 Task: Find connections with filter location Kheri with filter topic #culturewith filter profile language French with filter current company Infosys with filter school Dayananda Sagar College Of Engineering, Bangalore with filter industry Transportation Programs with filter service category Filing with filter keywords title Cashier
Action: Mouse moved to (358, 245)
Screenshot: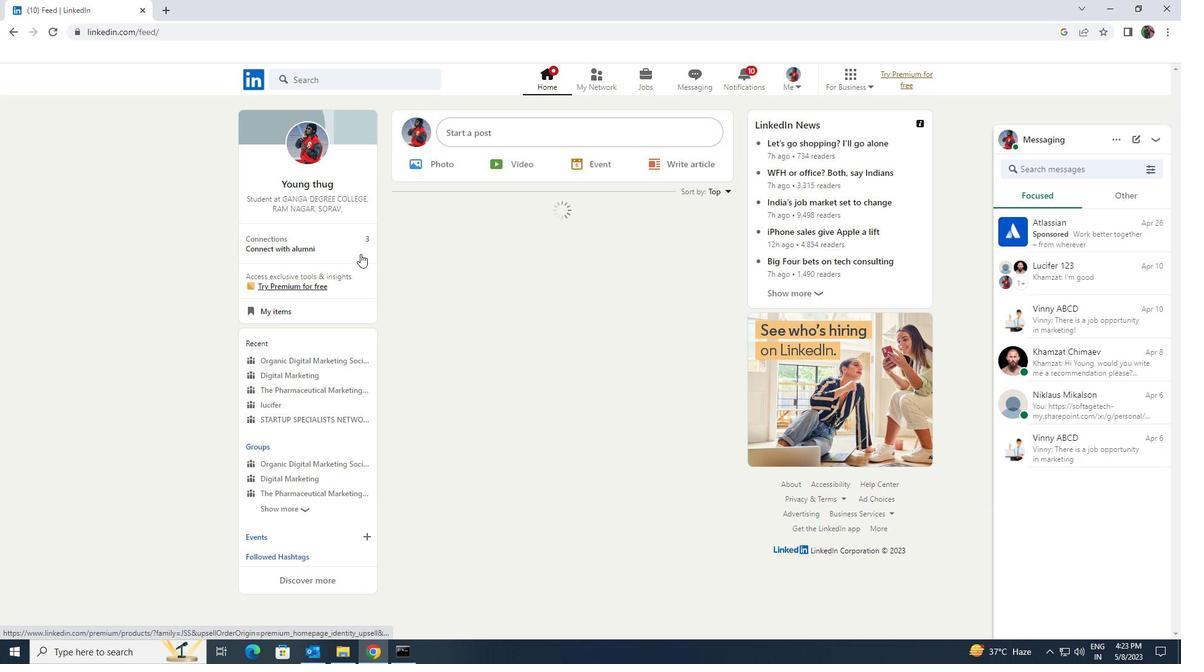 
Action: Mouse pressed left at (358, 245)
Screenshot: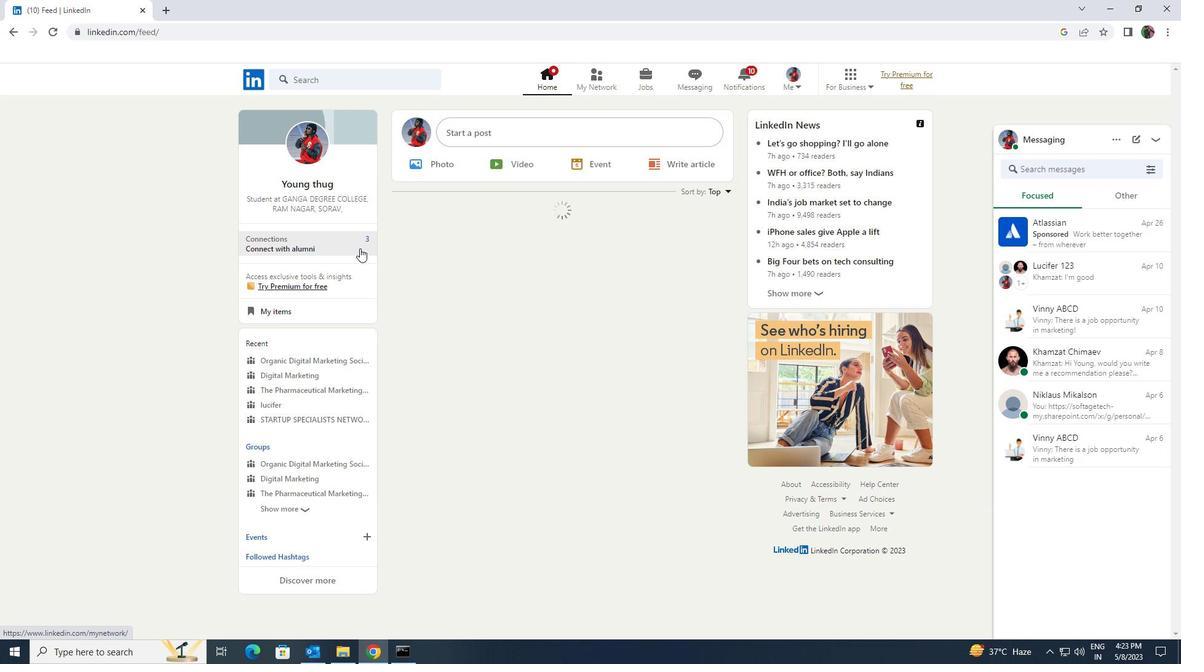 
Action: Mouse moved to (365, 155)
Screenshot: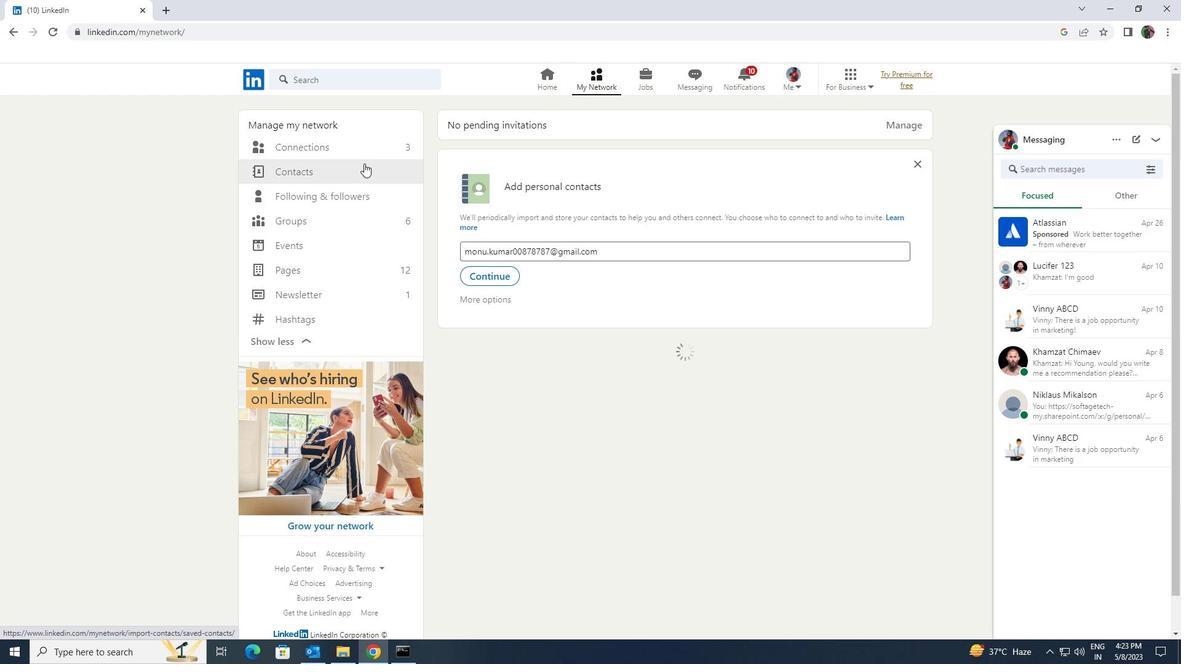 
Action: Mouse pressed left at (365, 155)
Screenshot: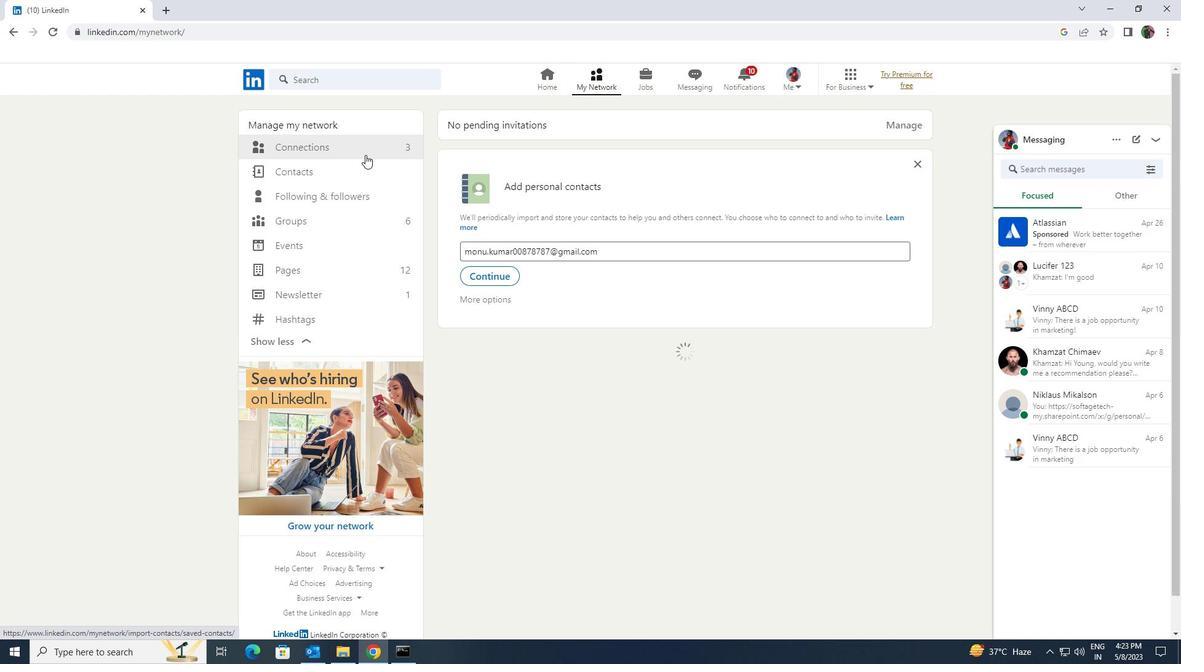 
Action: Mouse moved to (368, 147)
Screenshot: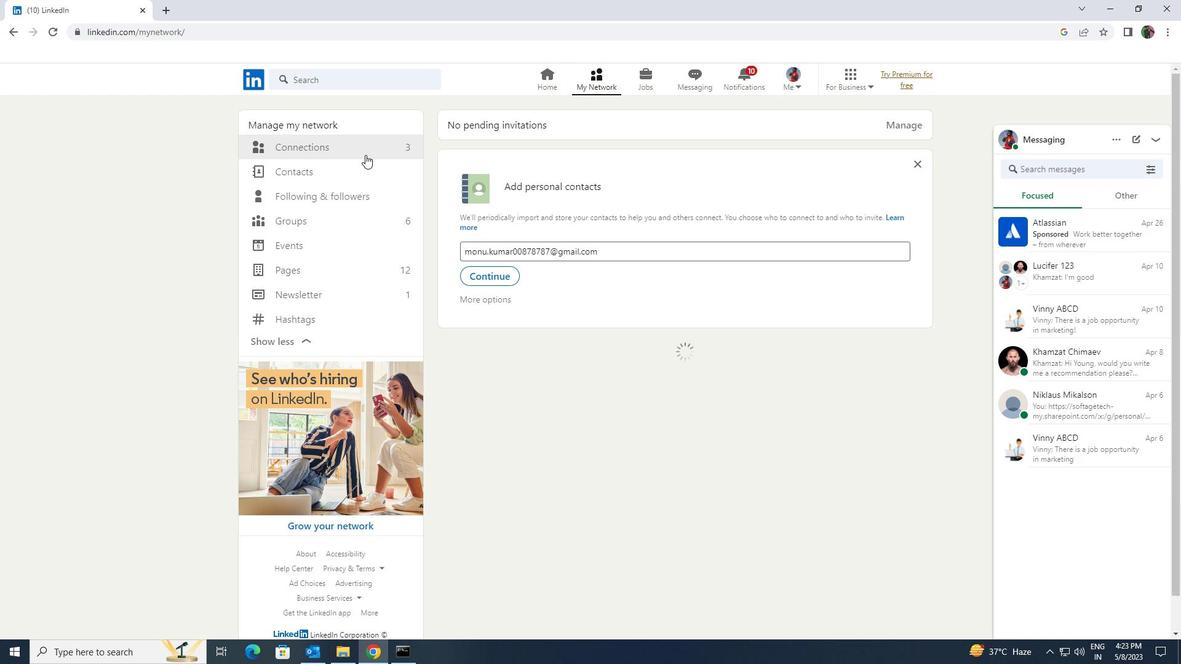 
Action: Mouse pressed left at (368, 147)
Screenshot: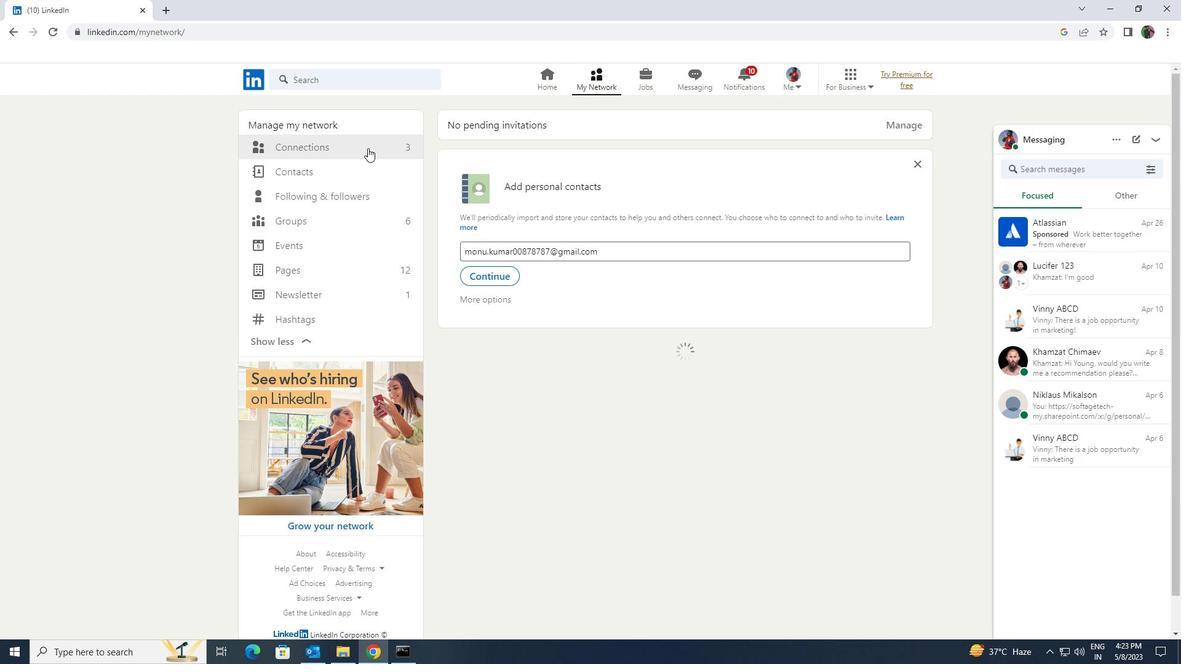 
Action: Mouse moved to (704, 150)
Screenshot: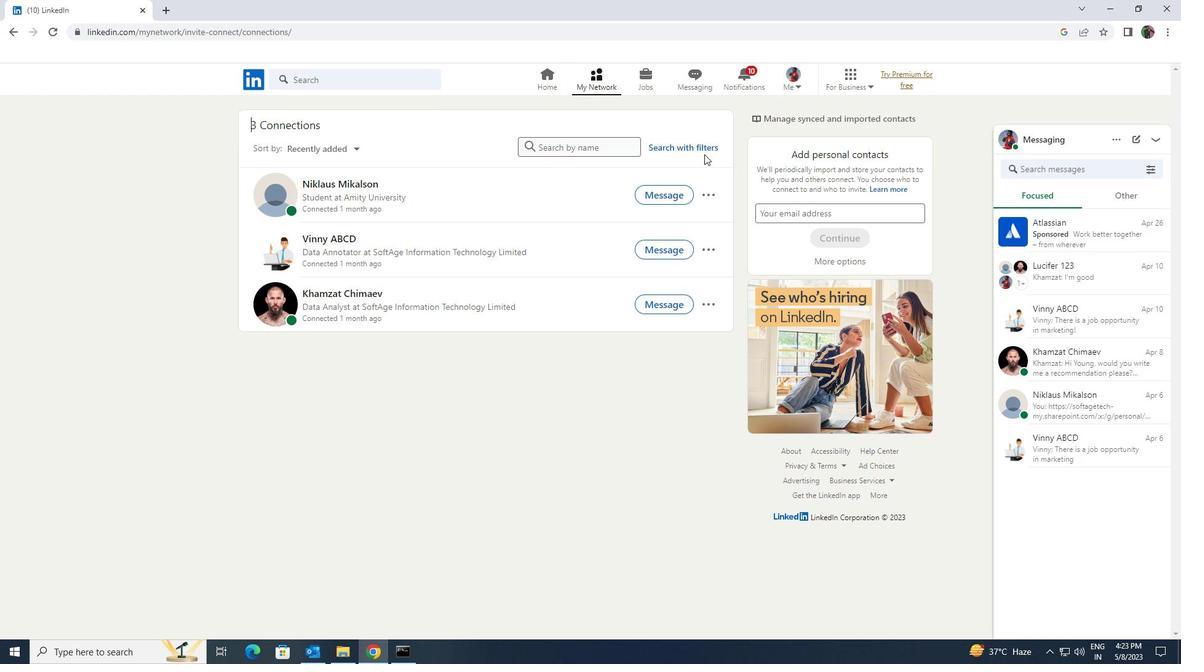 
Action: Mouse pressed left at (704, 150)
Screenshot: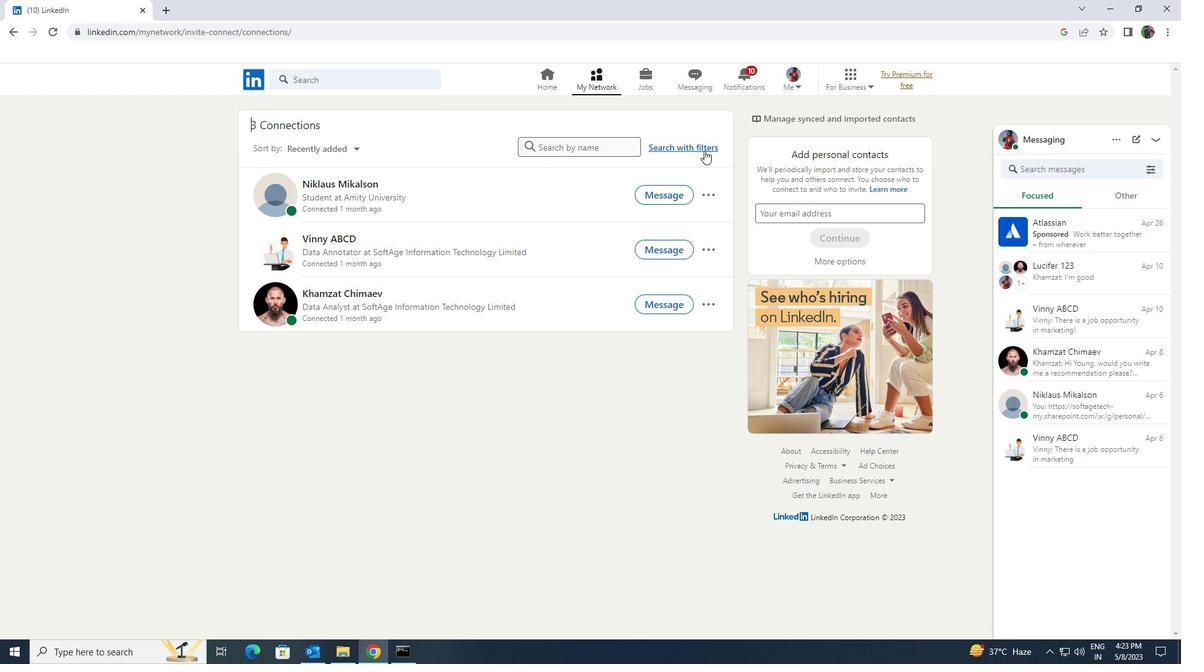 
Action: Mouse moved to (637, 115)
Screenshot: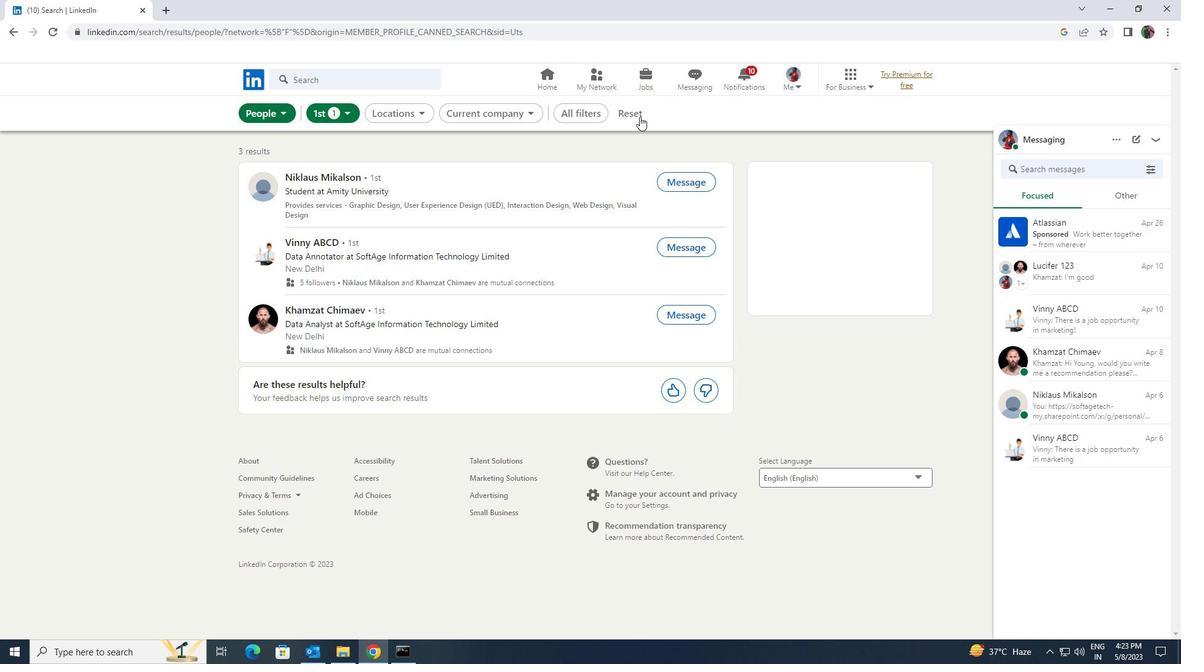
Action: Mouse pressed left at (637, 115)
Screenshot: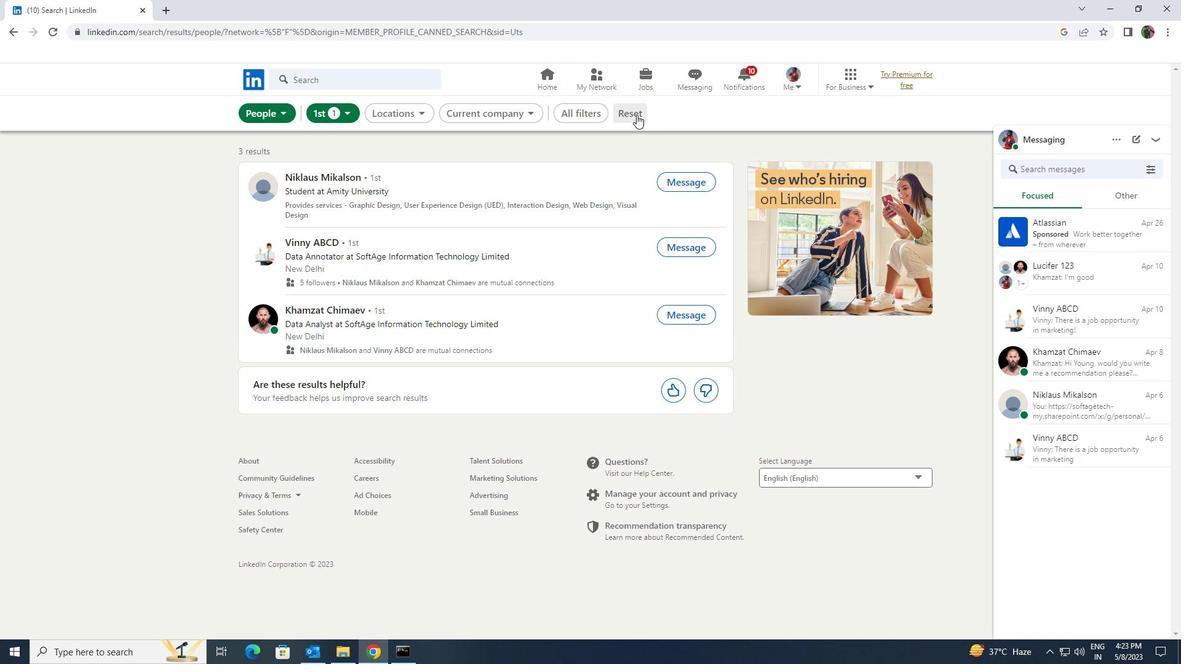 
Action: Mouse moved to (611, 115)
Screenshot: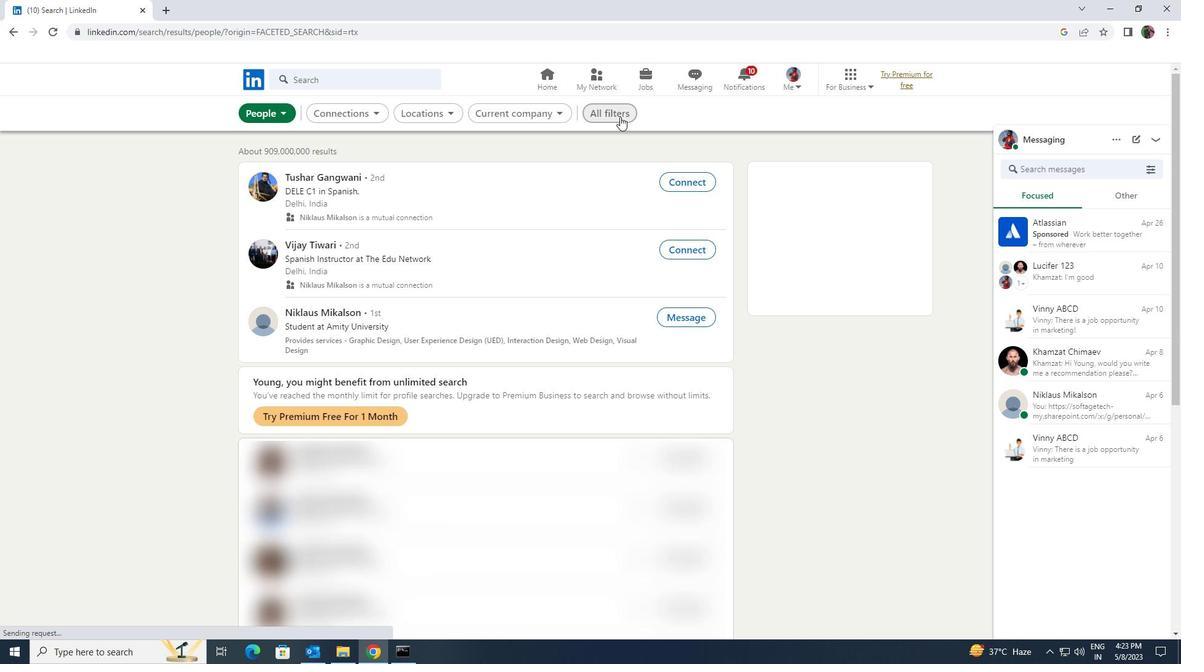 
Action: Mouse pressed left at (611, 115)
Screenshot: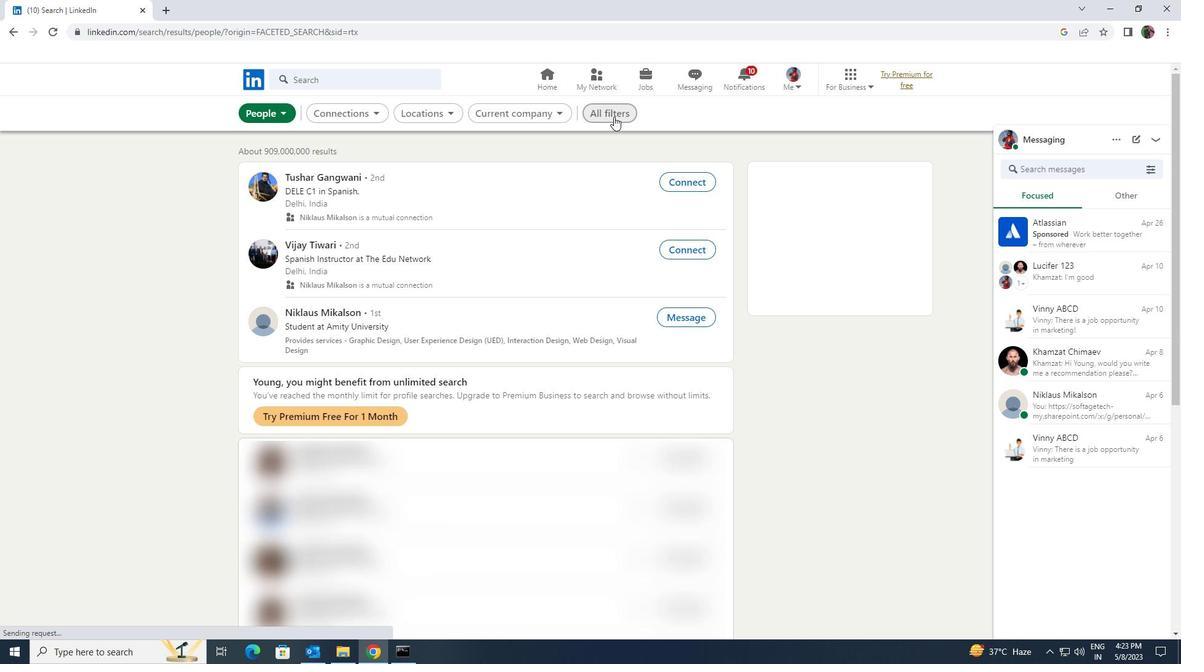 
Action: Mouse moved to (1027, 484)
Screenshot: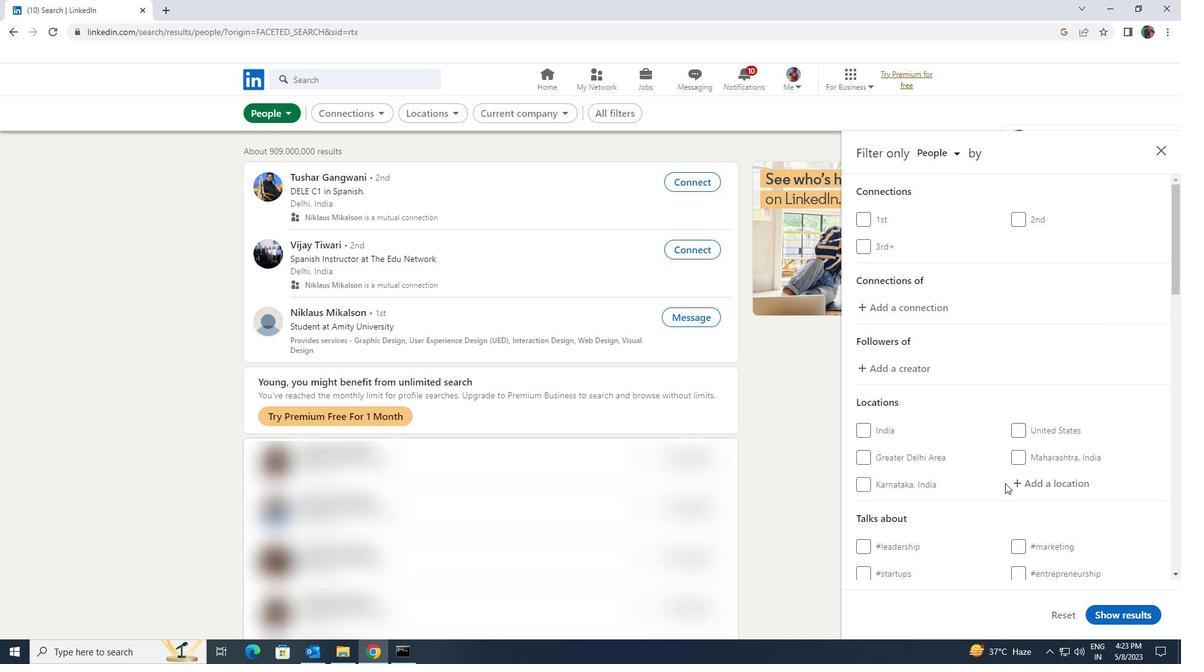
Action: Mouse pressed left at (1027, 484)
Screenshot: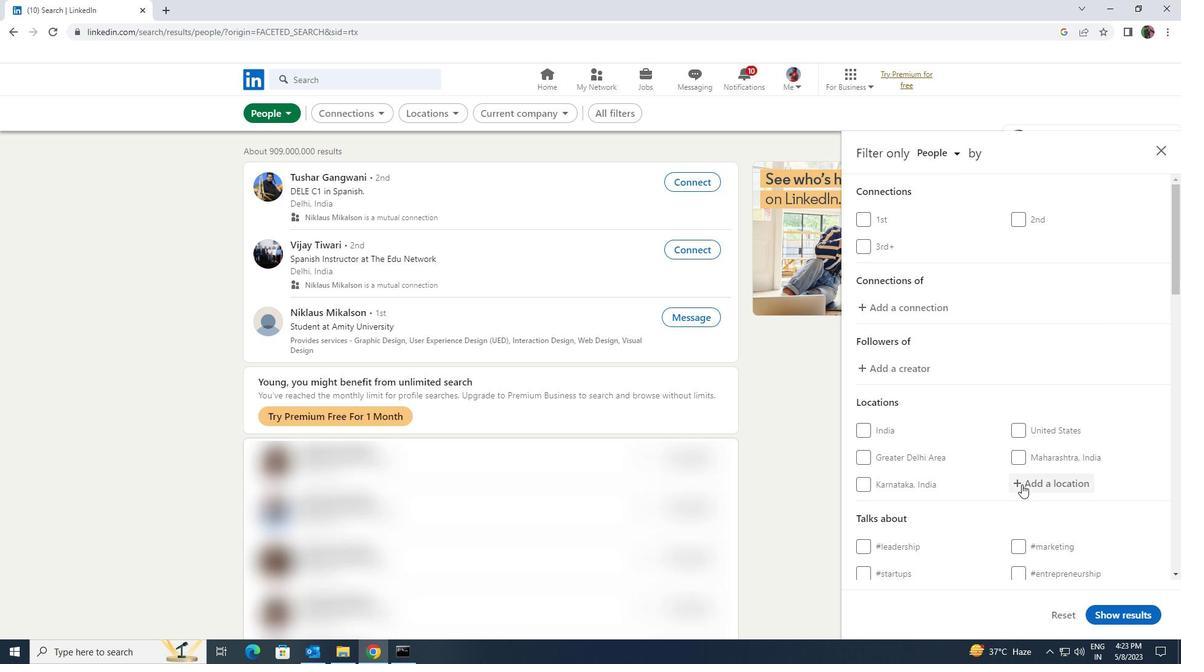 
Action: Key pressed <Key.shift>KHERI
Screenshot: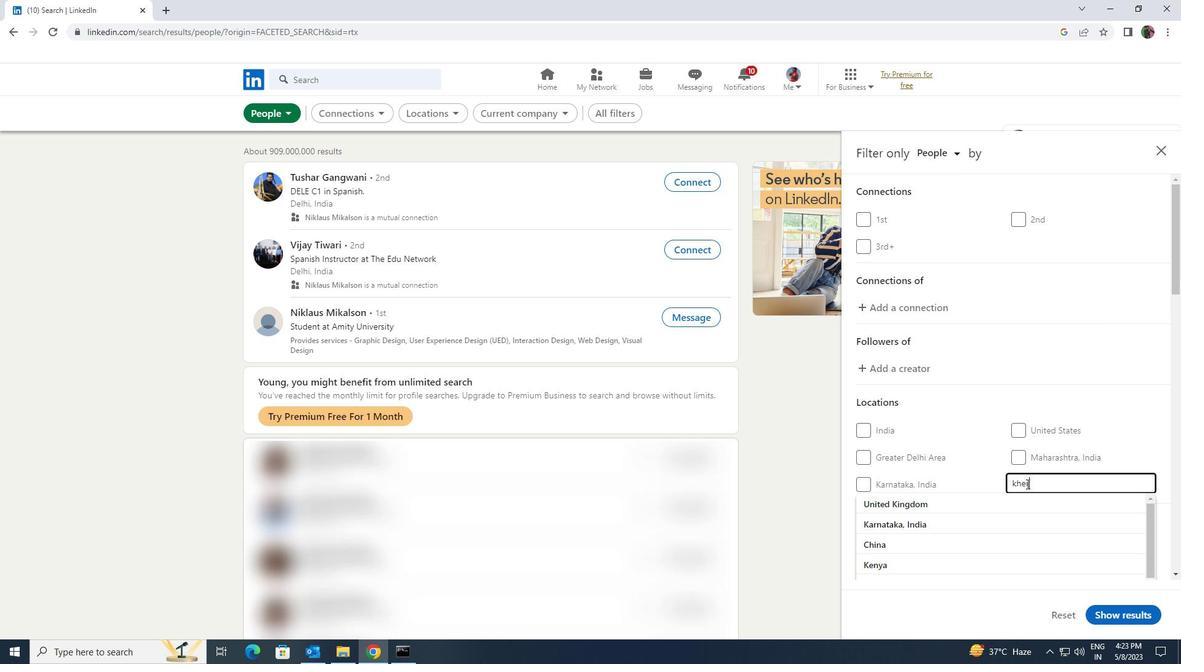
Action: Mouse moved to (1026, 496)
Screenshot: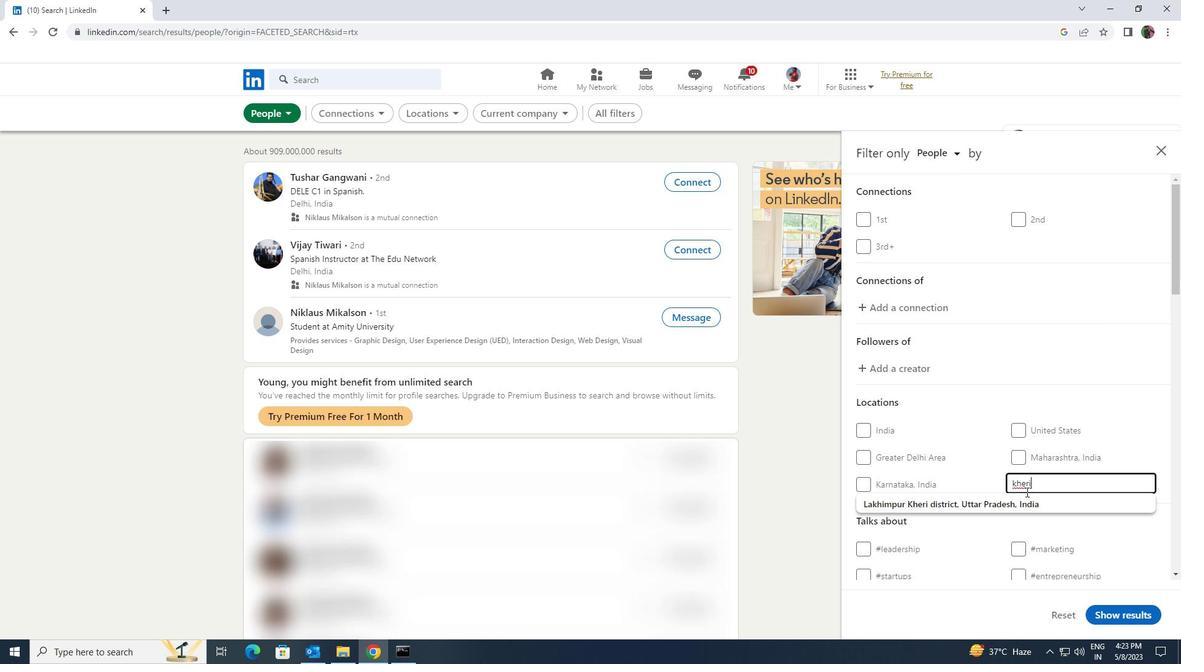 
Action: Mouse pressed left at (1026, 496)
Screenshot: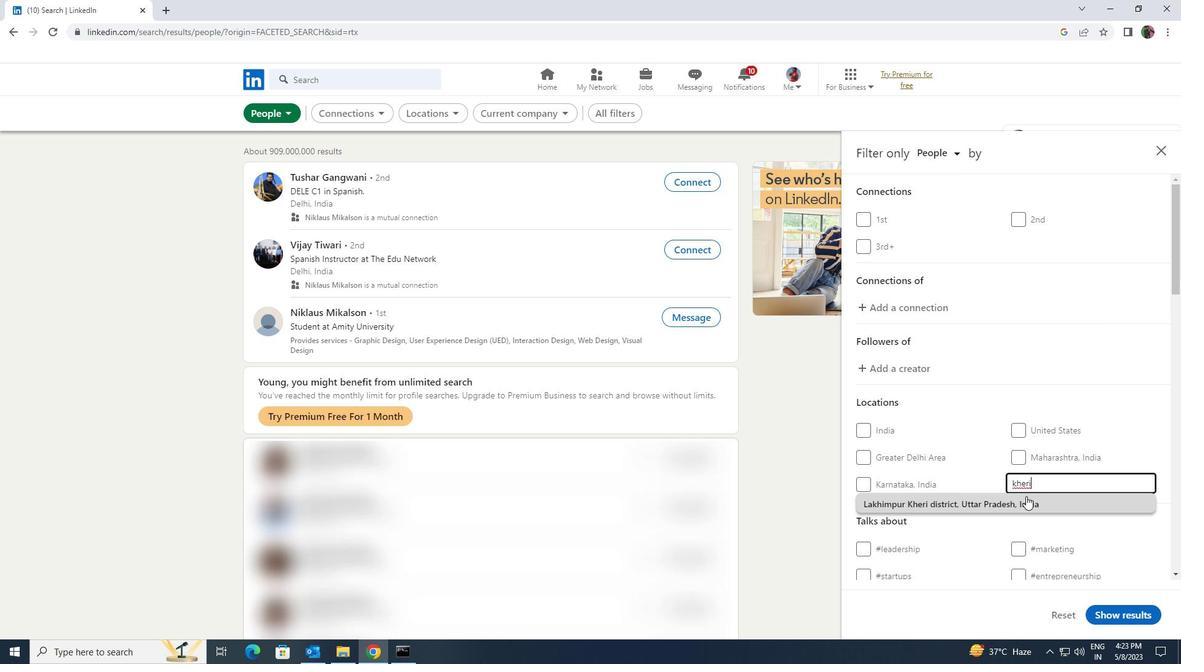 
Action: Mouse scrolled (1026, 496) with delta (0, 0)
Screenshot: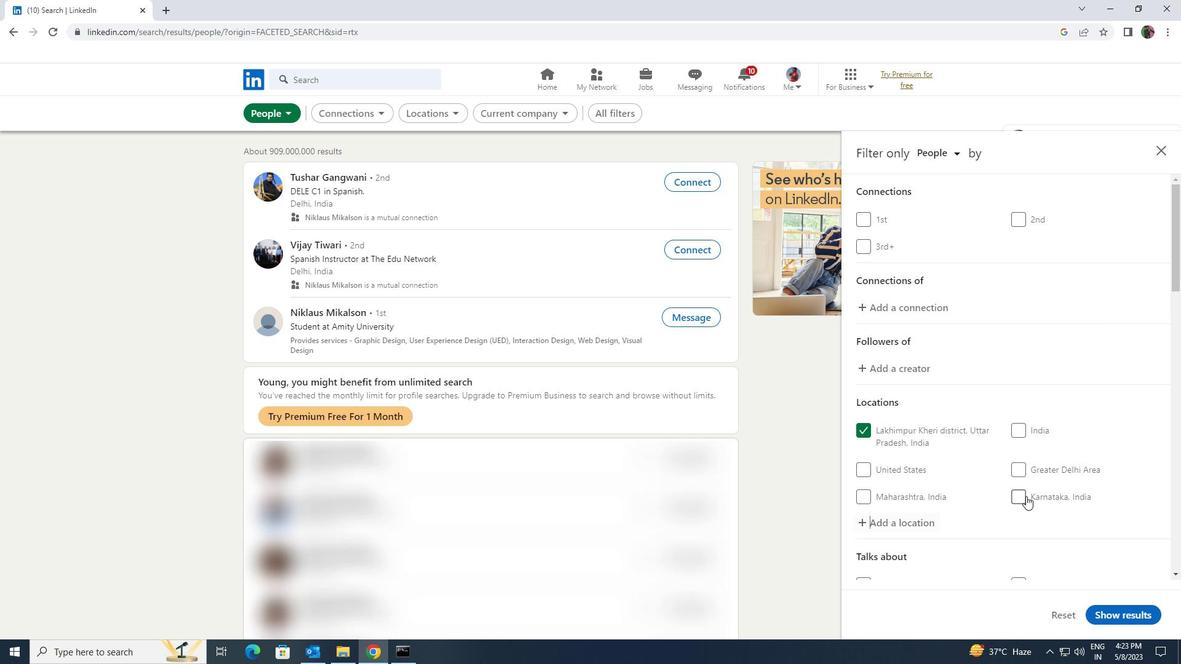 
Action: Mouse scrolled (1026, 496) with delta (0, 0)
Screenshot: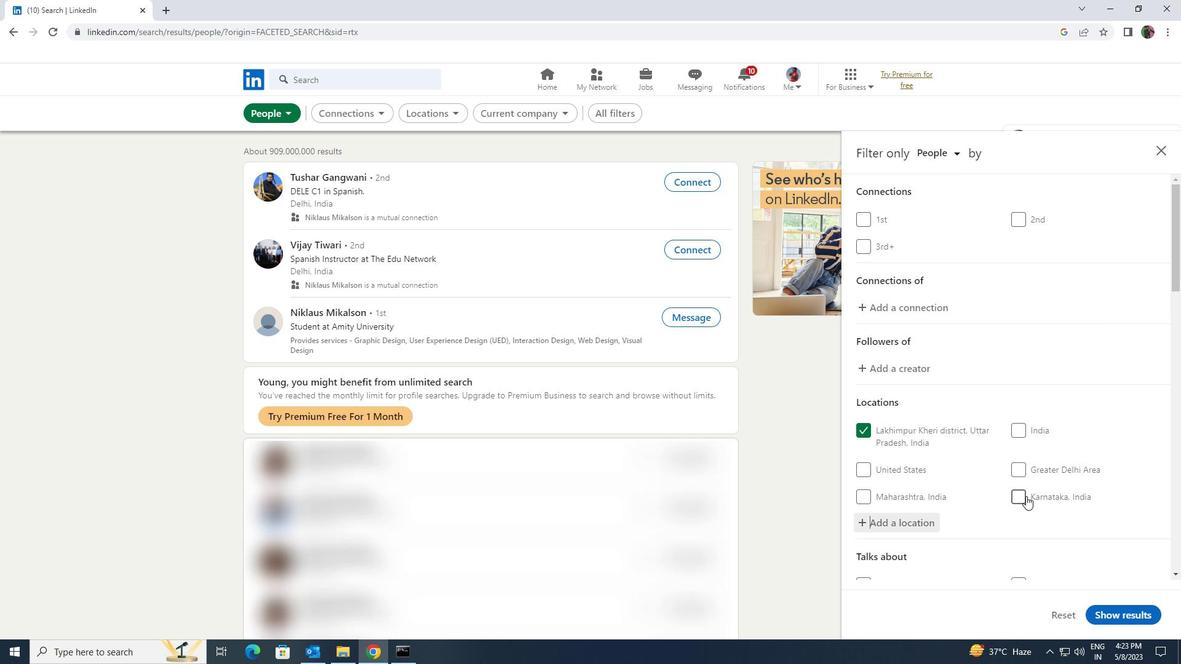 
Action: Mouse scrolled (1026, 496) with delta (0, 0)
Screenshot: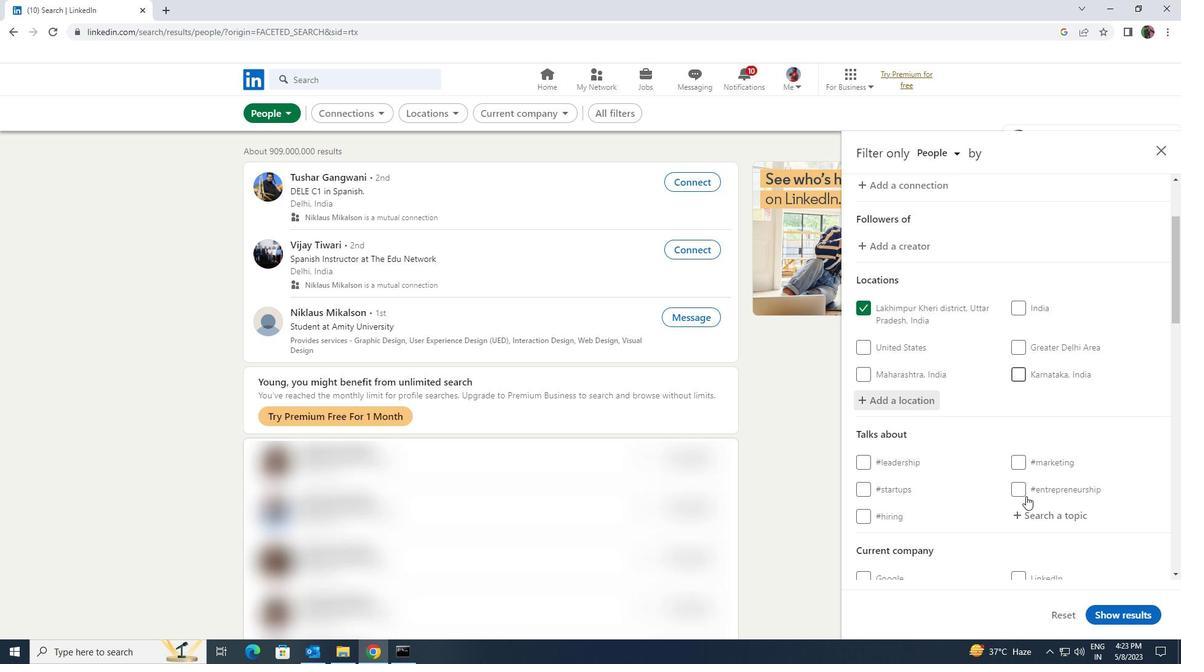 
Action: Mouse moved to (1037, 457)
Screenshot: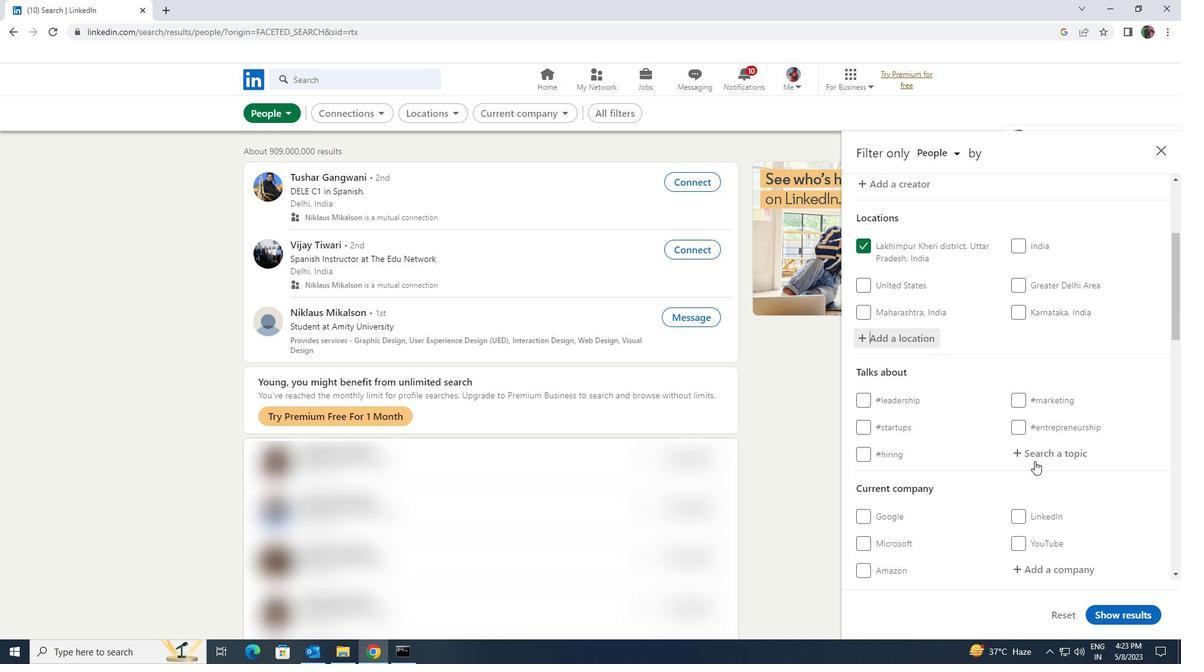 
Action: Mouse pressed left at (1037, 457)
Screenshot: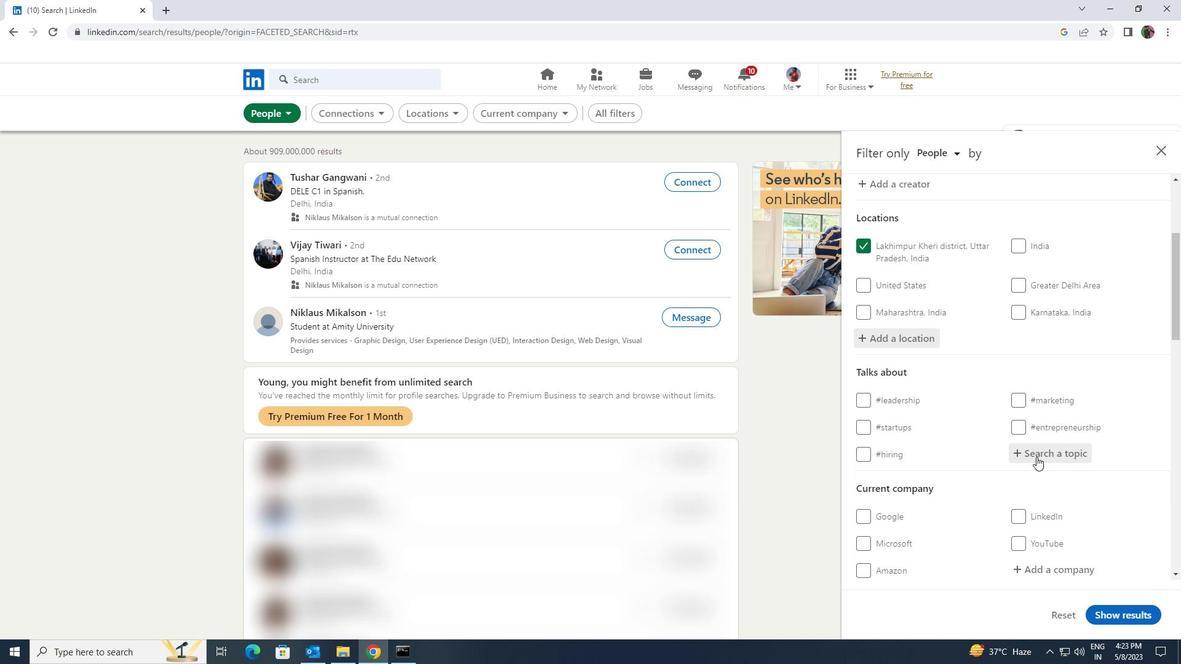 
Action: Key pressed <Key.shift>CULTURE
Screenshot: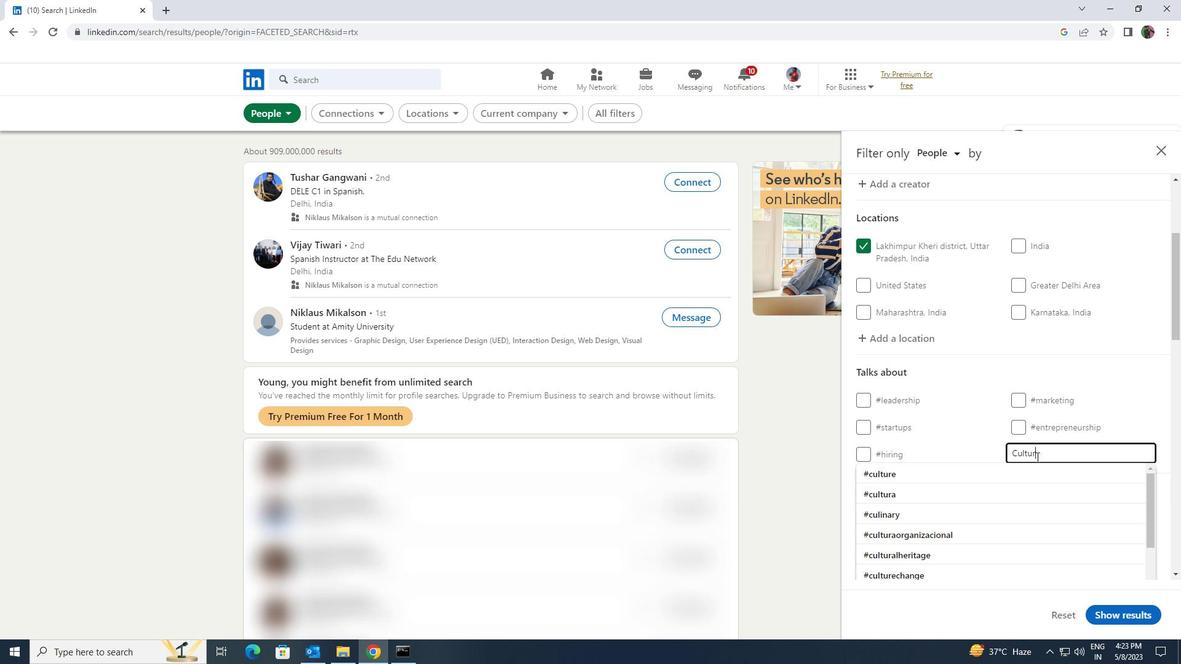 
Action: Mouse moved to (1036, 466)
Screenshot: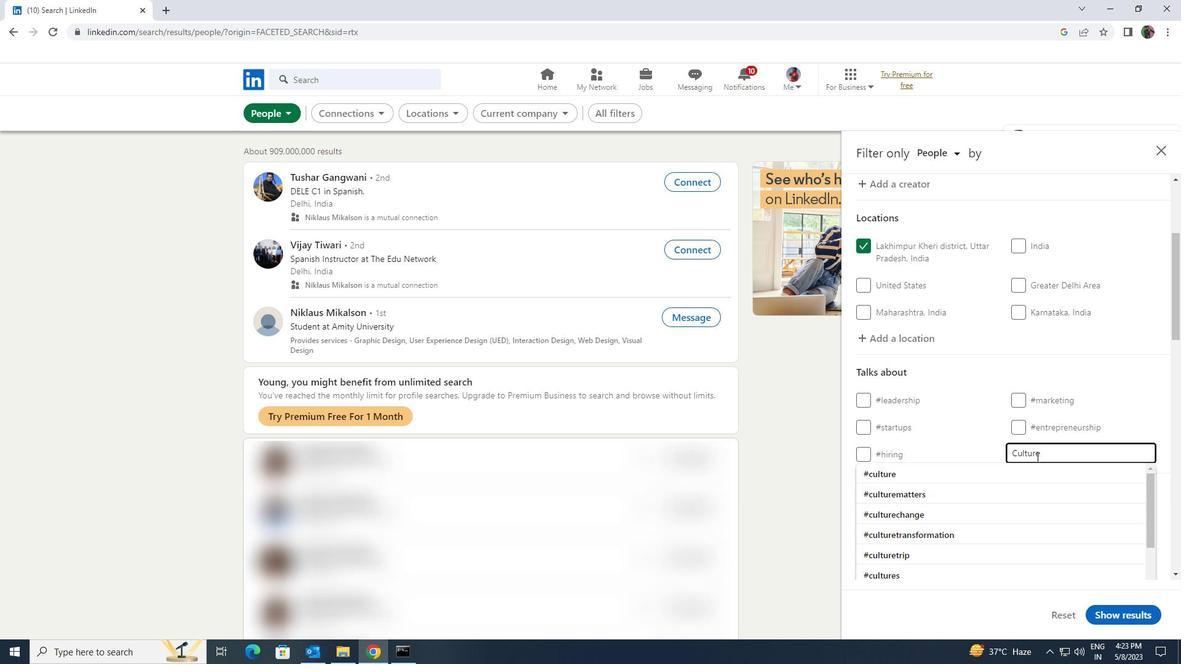 
Action: Mouse pressed left at (1036, 466)
Screenshot: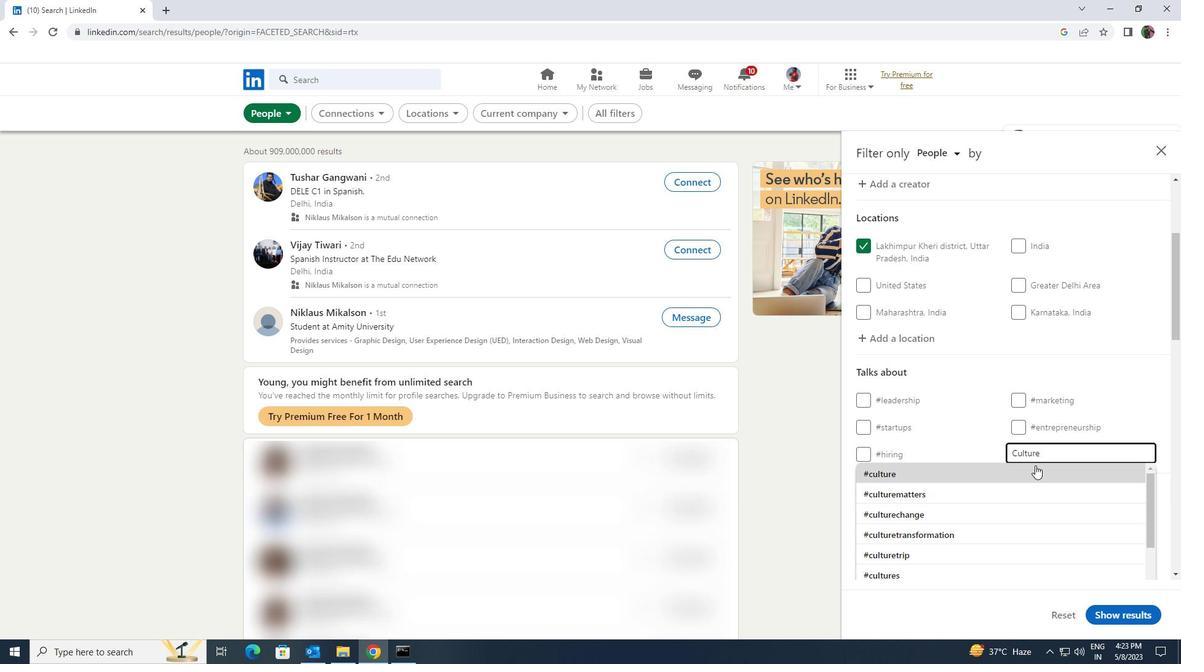 
Action: Mouse scrolled (1036, 465) with delta (0, 0)
Screenshot: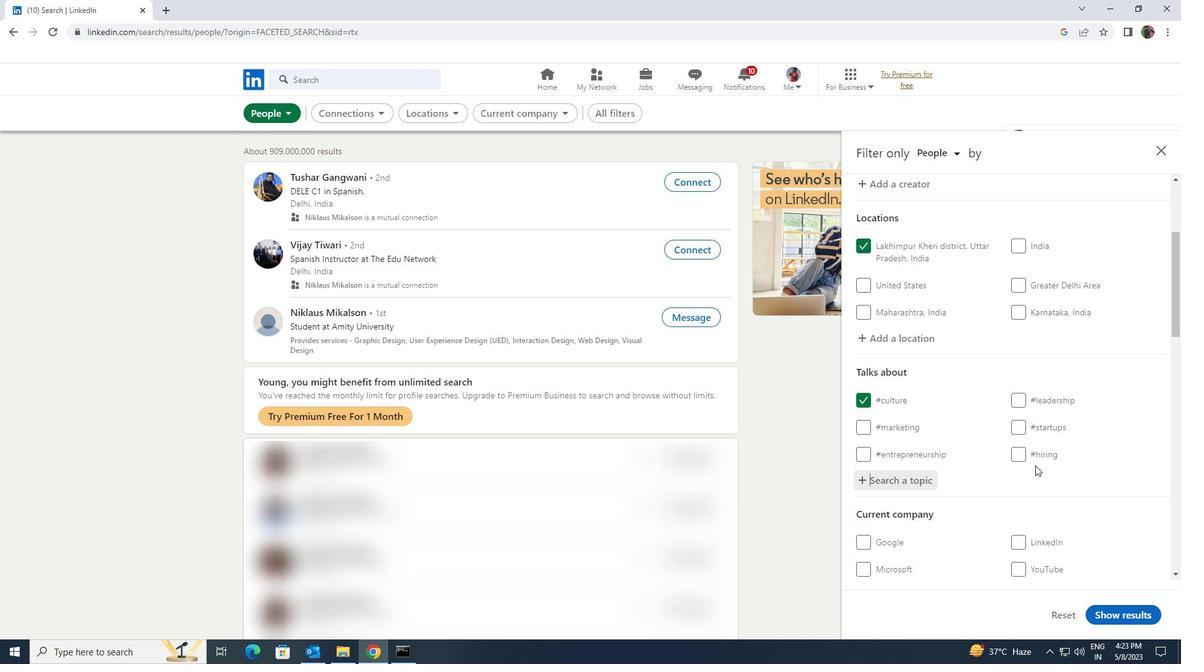 
Action: Mouse scrolled (1036, 465) with delta (0, 0)
Screenshot: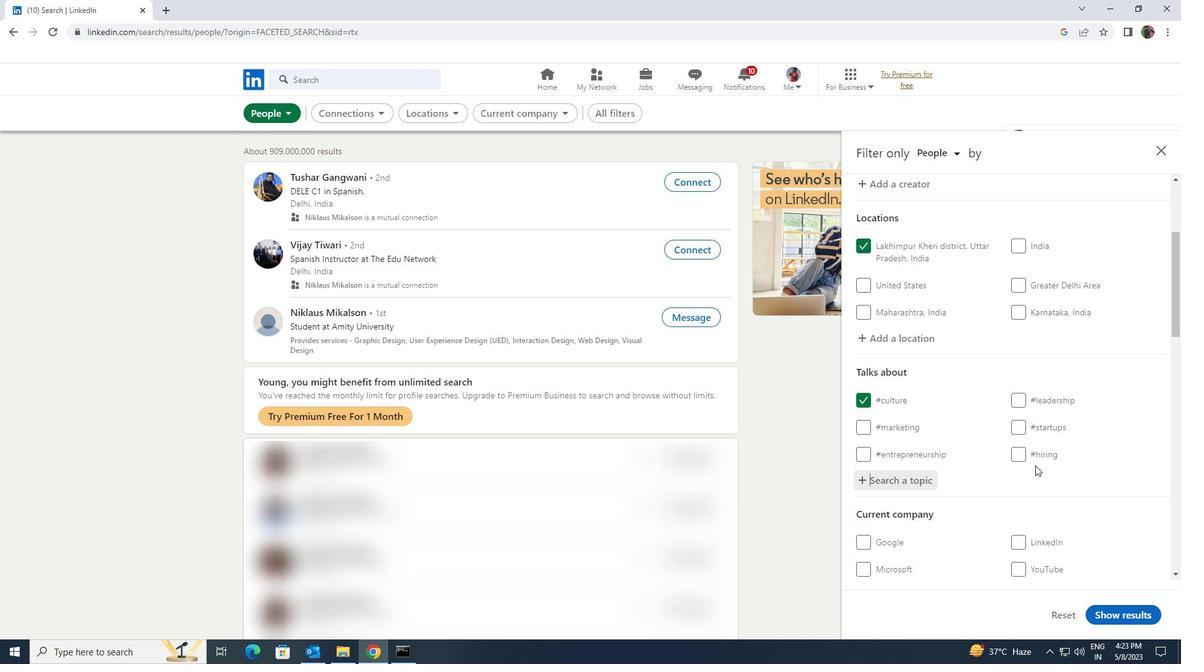 
Action: Mouse scrolled (1036, 465) with delta (0, 0)
Screenshot: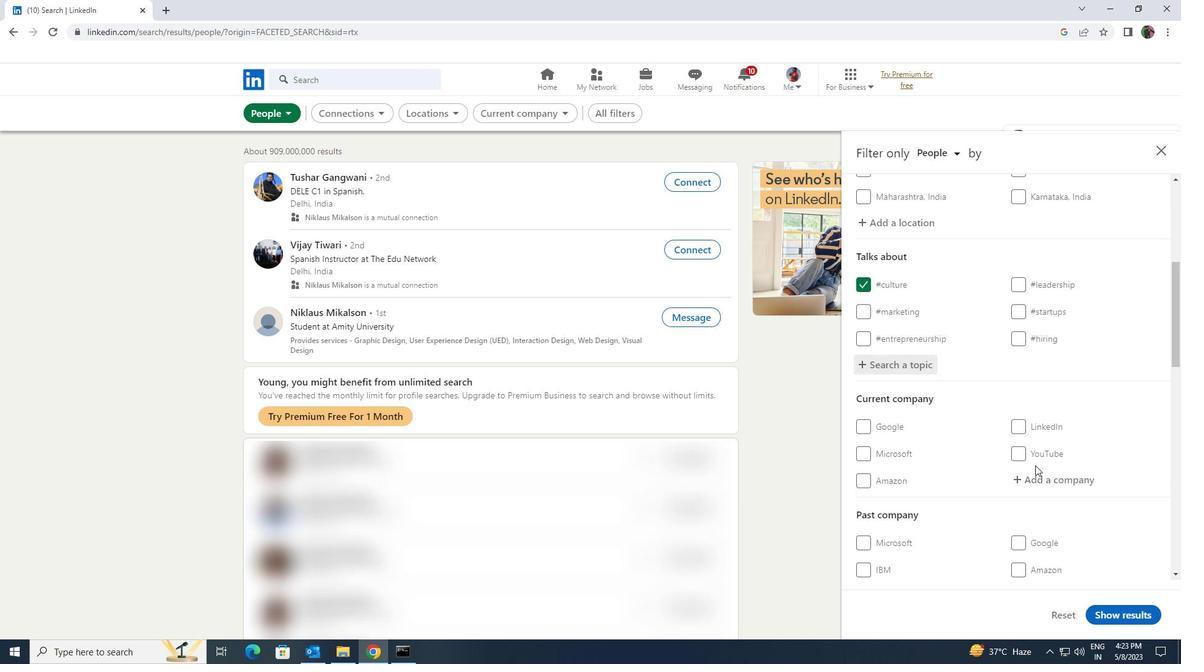 
Action: Mouse moved to (1036, 466)
Screenshot: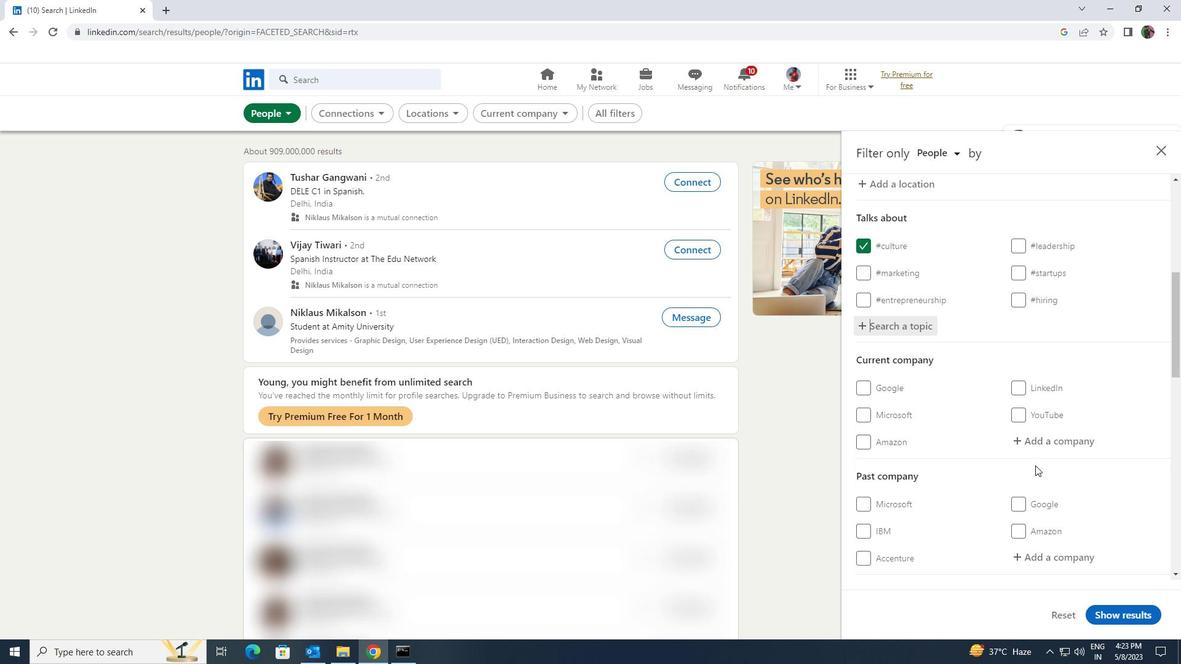 
Action: Mouse scrolled (1036, 466) with delta (0, 0)
Screenshot: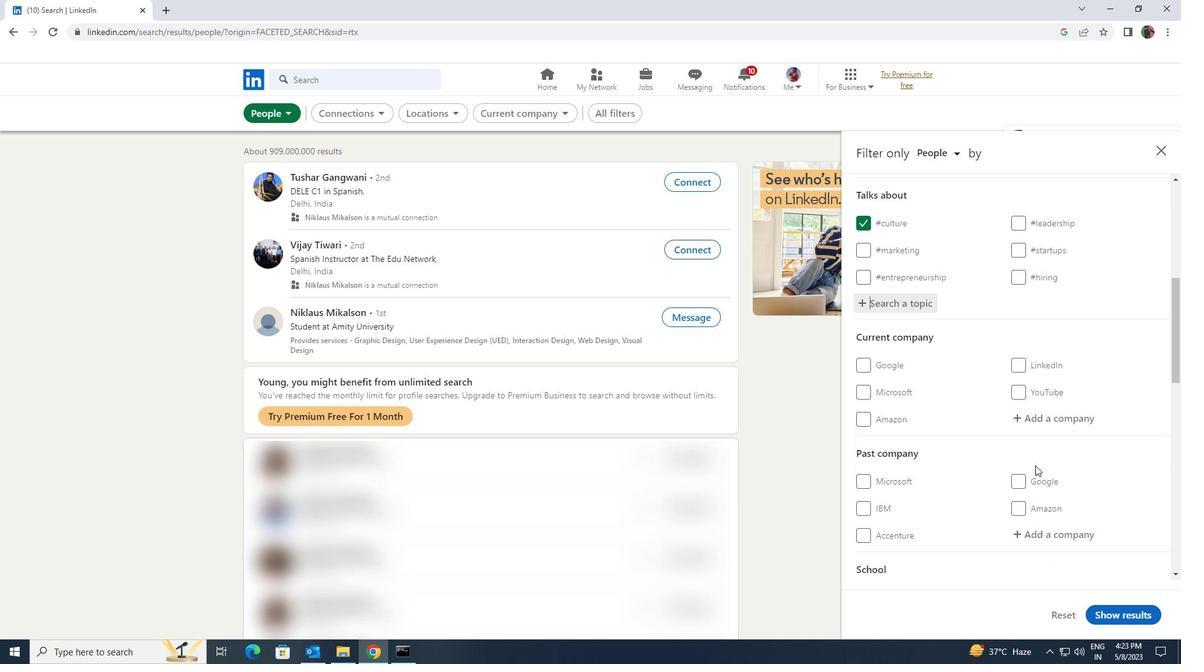 
Action: Mouse scrolled (1036, 466) with delta (0, 0)
Screenshot: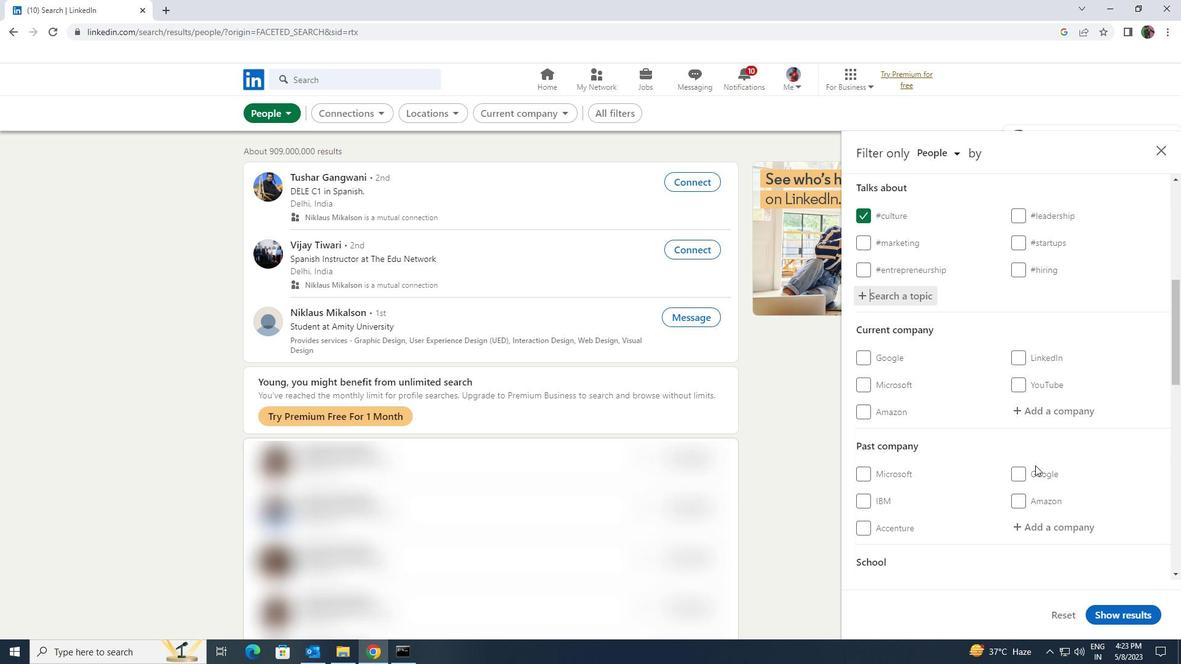 
Action: Mouse scrolled (1036, 466) with delta (0, 0)
Screenshot: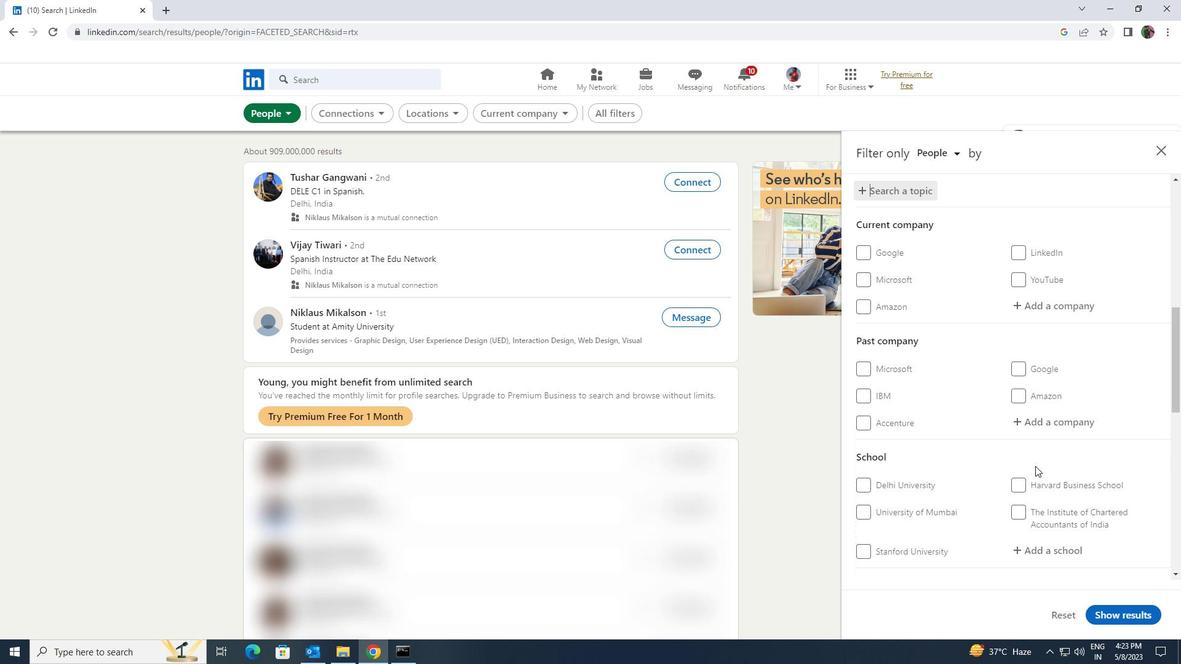 
Action: Mouse scrolled (1036, 466) with delta (0, 0)
Screenshot: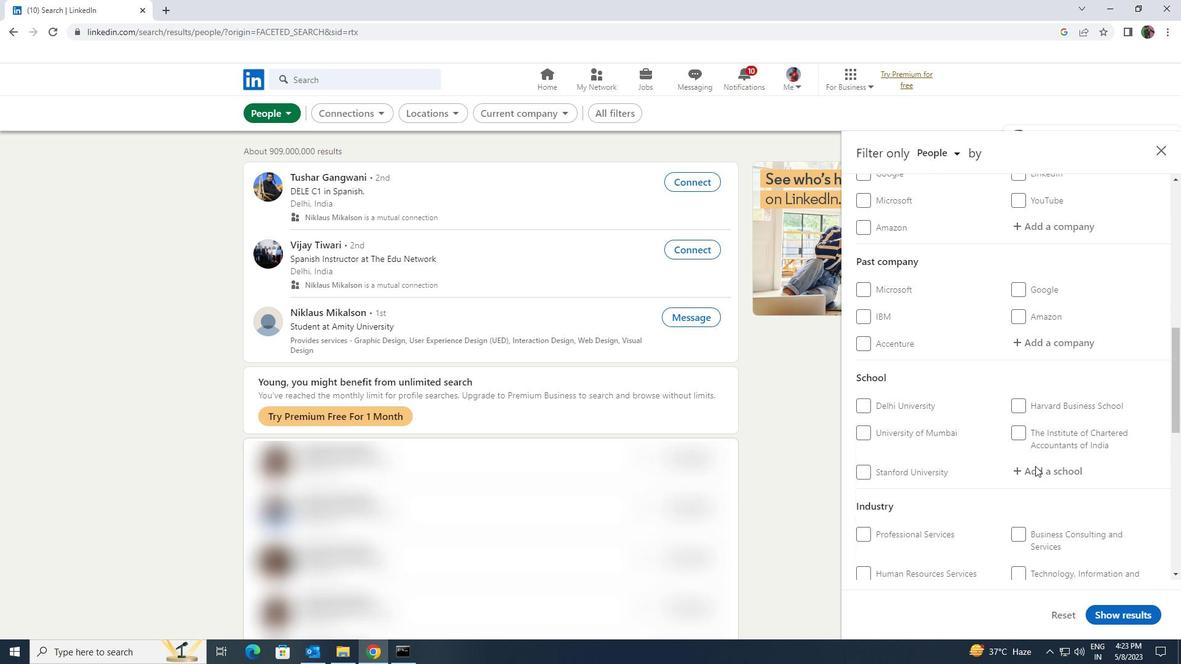 
Action: Mouse scrolled (1036, 466) with delta (0, 0)
Screenshot: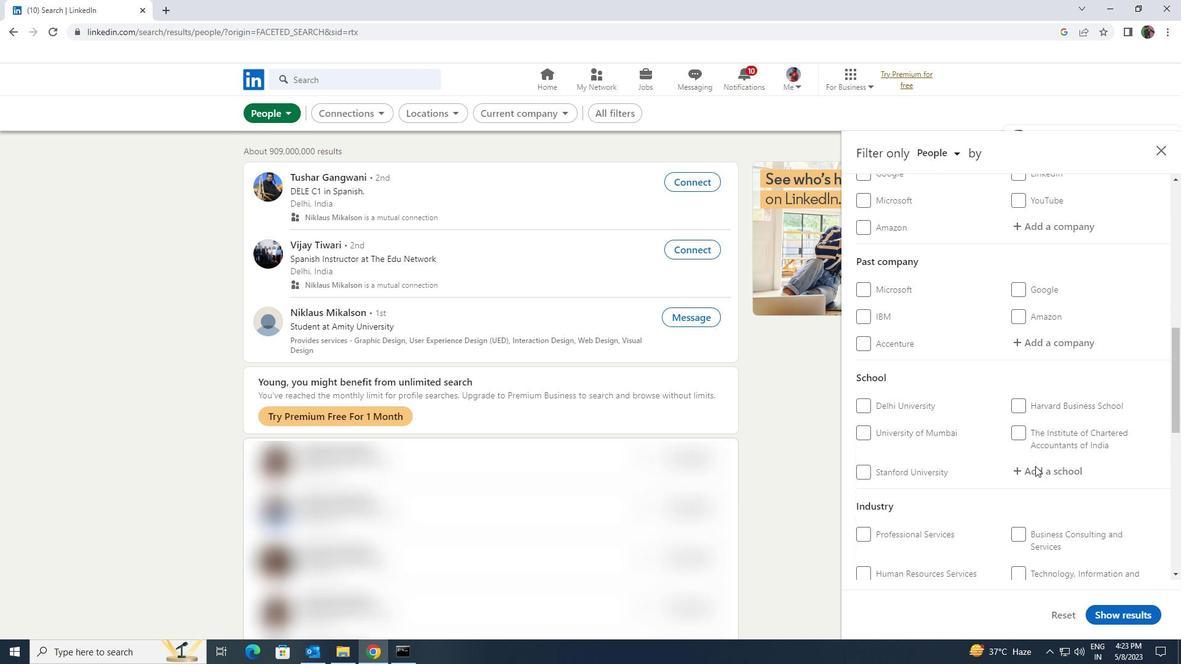
Action: Mouse scrolled (1036, 466) with delta (0, 0)
Screenshot: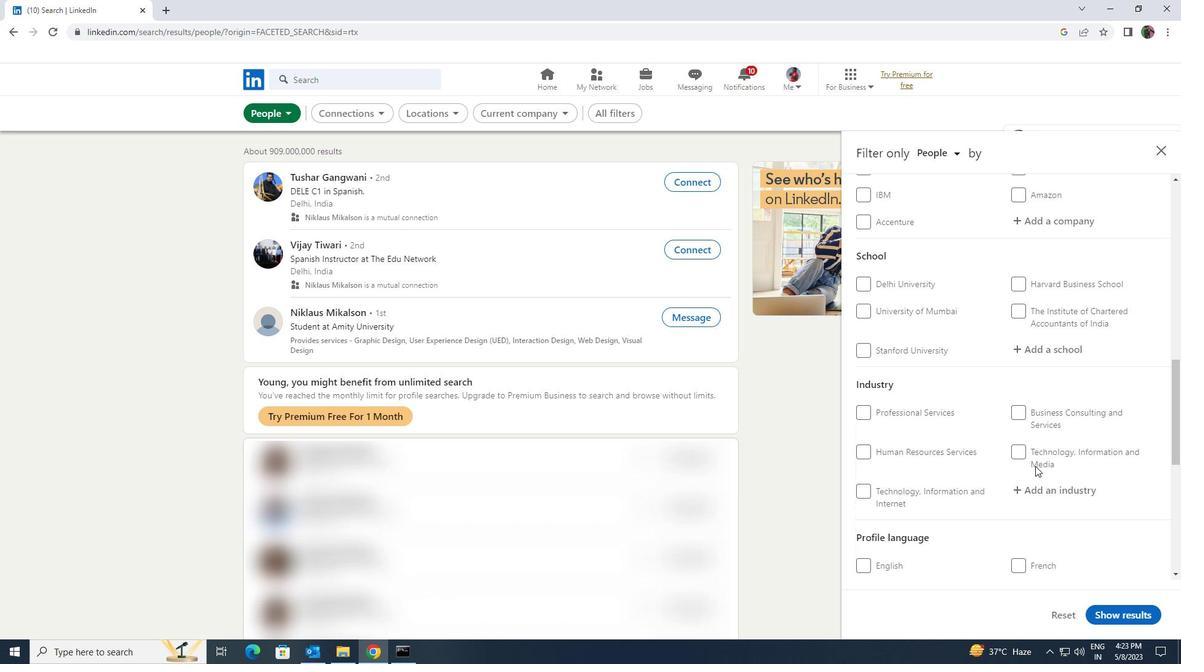 
Action: Mouse moved to (1020, 498)
Screenshot: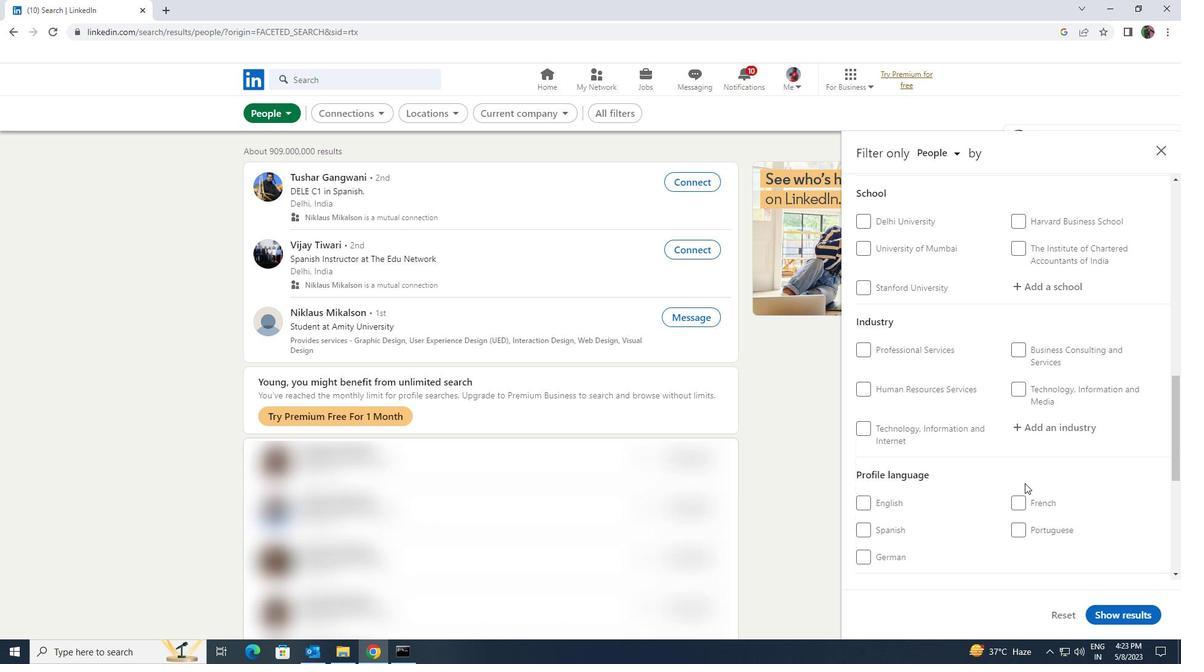
Action: Mouse pressed left at (1020, 498)
Screenshot: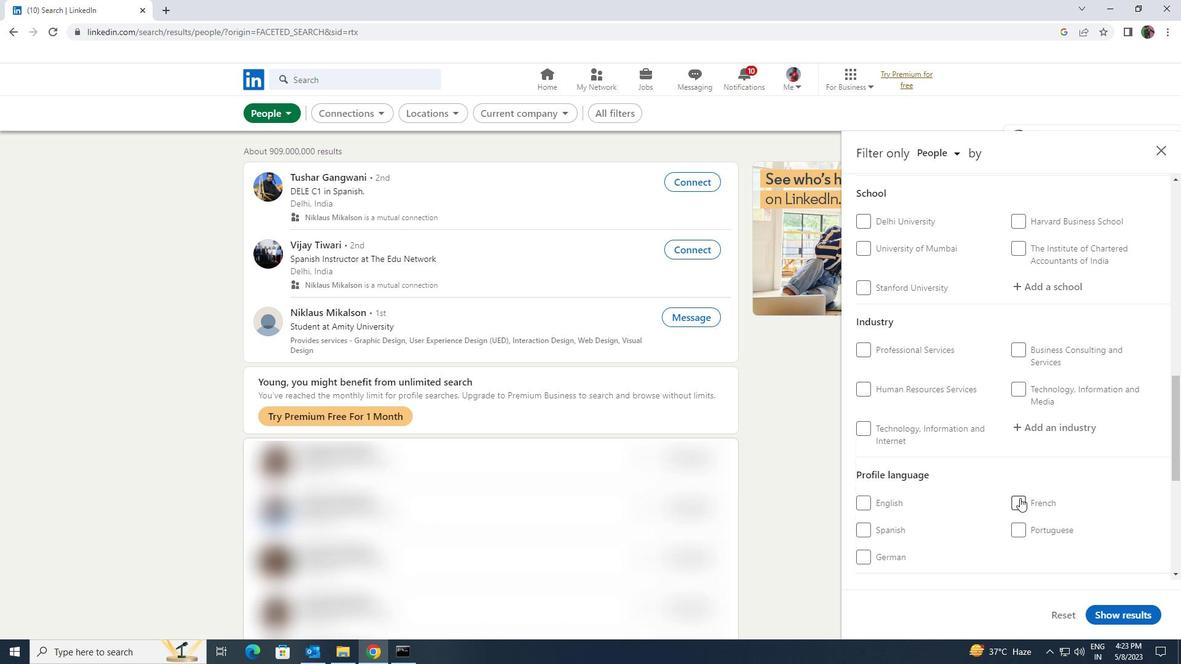 
Action: Mouse scrolled (1020, 499) with delta (0, 0)
Screenshot: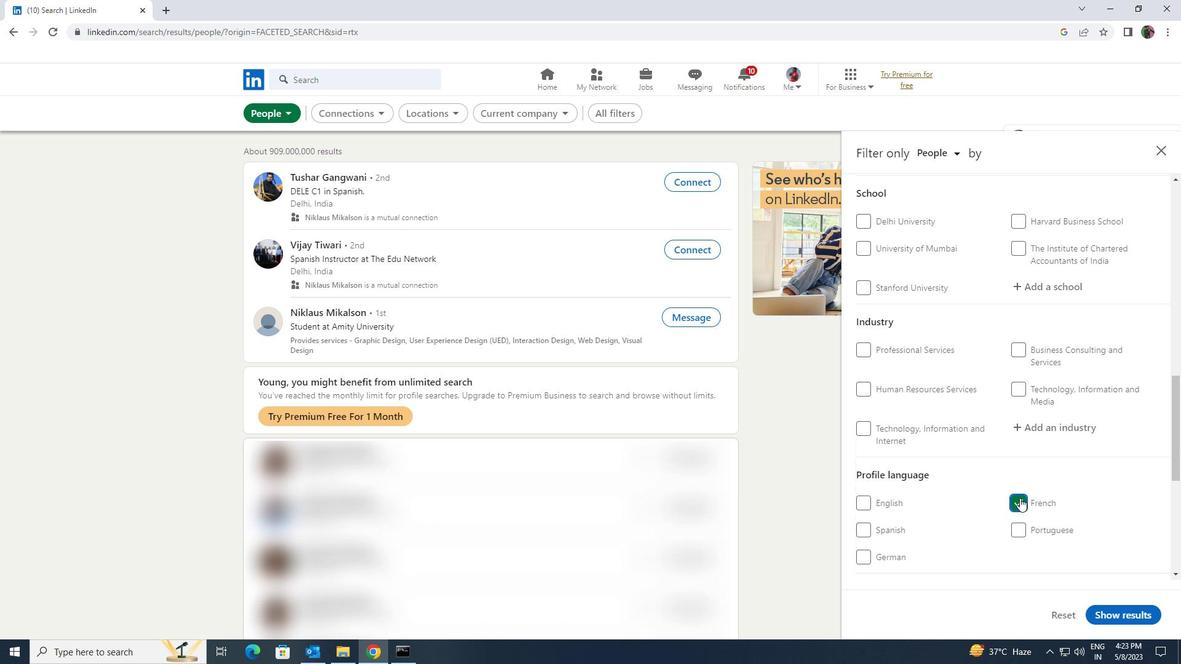 
Action: Mouse scrolled (1020, 499) with delta (0, 0)
Screenshot: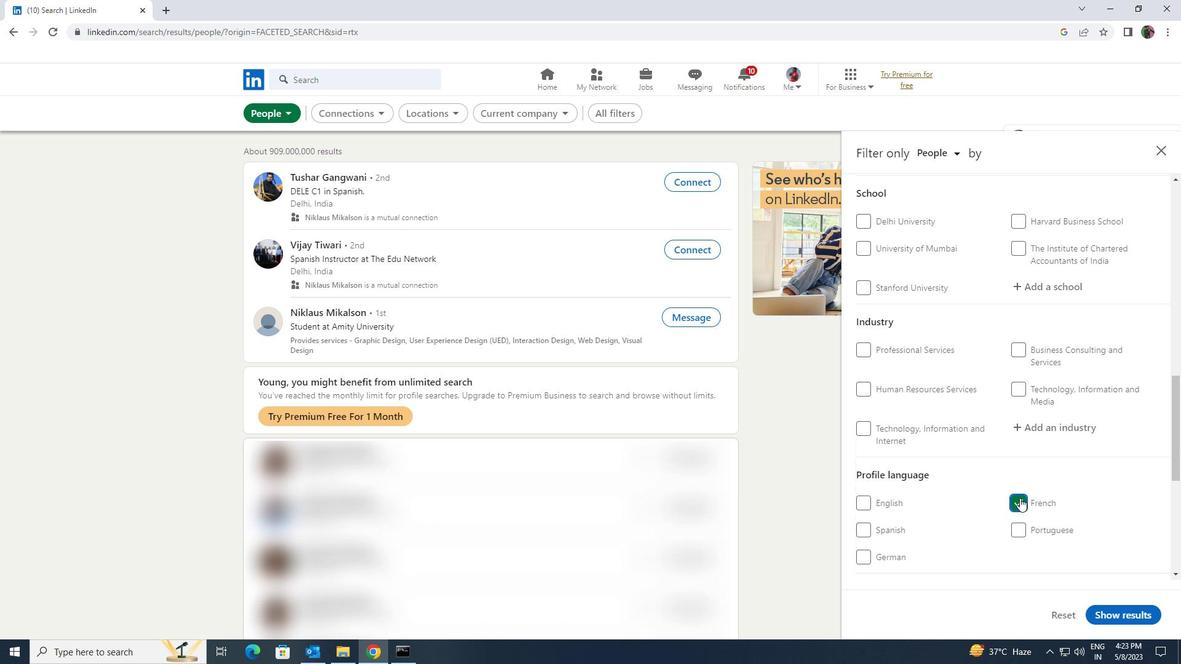 
Action: Mouse scrolled (1020, 499) with delta (0, 0)
Screenshot: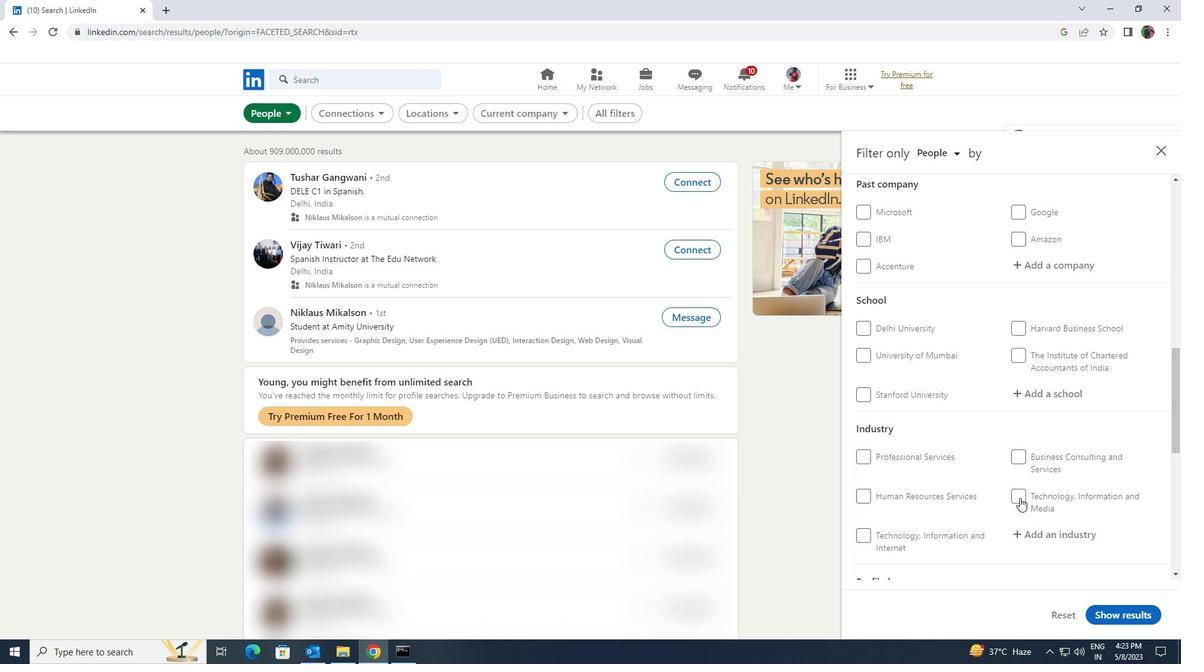 
Action: Mouse scrolled (1020, 499) with delta (0, 0)
Screenshot: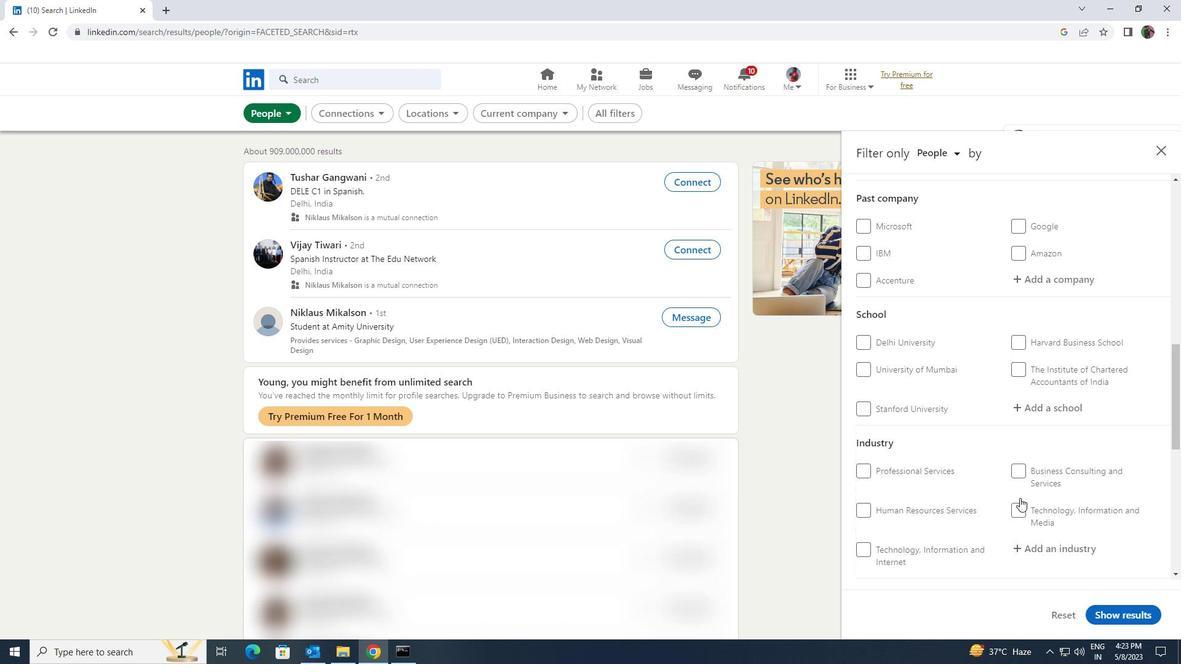 
Action: Mouse scrolled (1020, 499) with delta (0, 0)
Screenshot: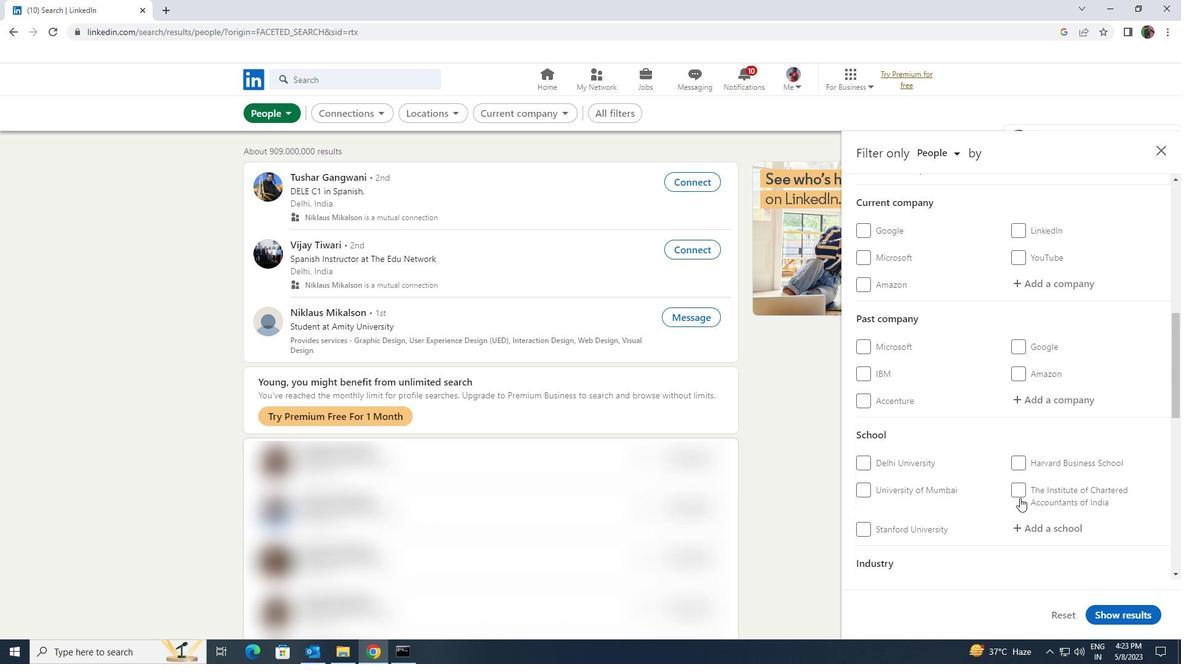 
Action: Mouse scrolled (1020, 499) with delta (0, 0)
Screenshot: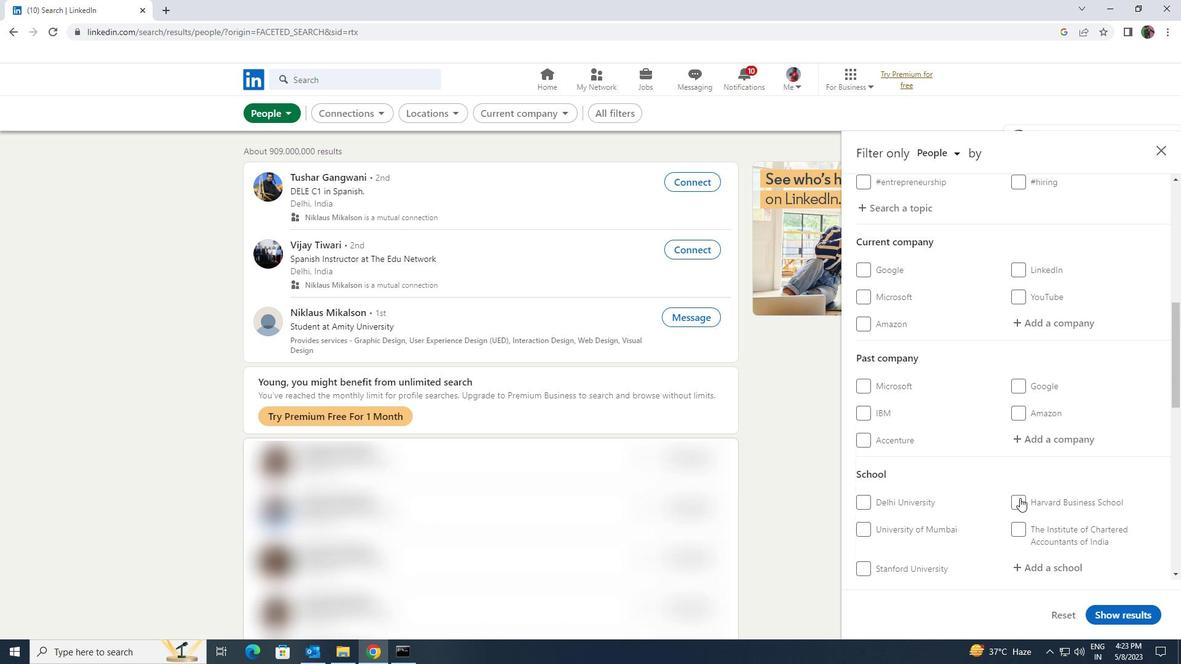 
Action: Mouse scrolled (1020, 499) with delta (0, 0)
Screenshot: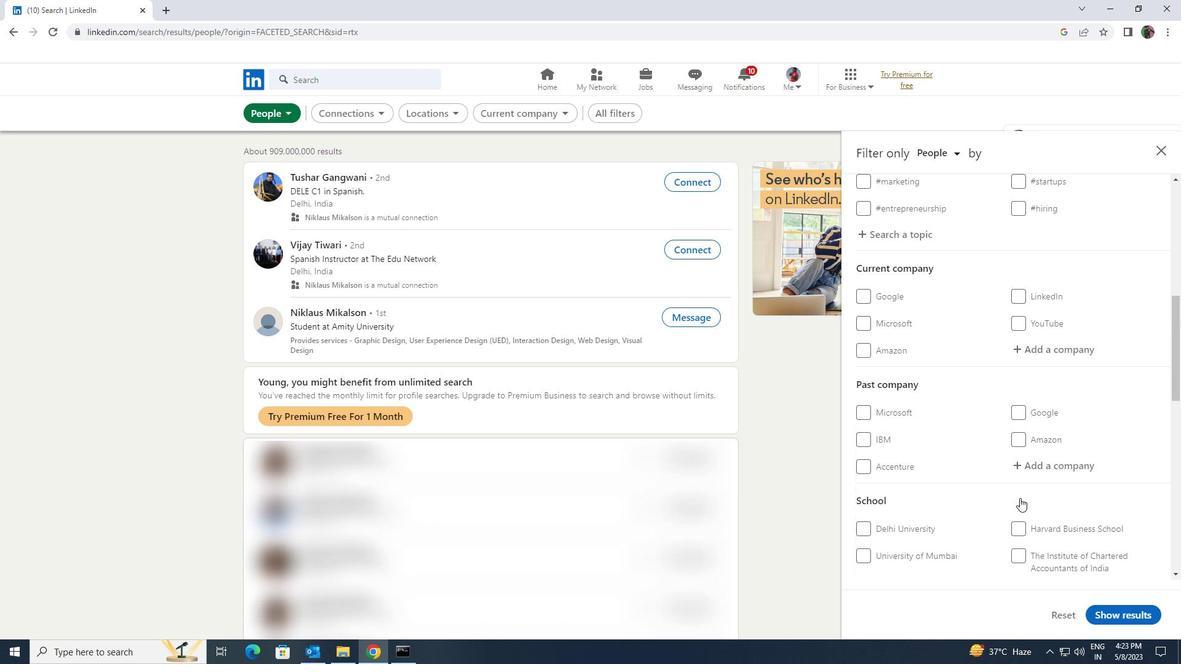 
Action: Mouse moved to (1024, 477)
Screenshot: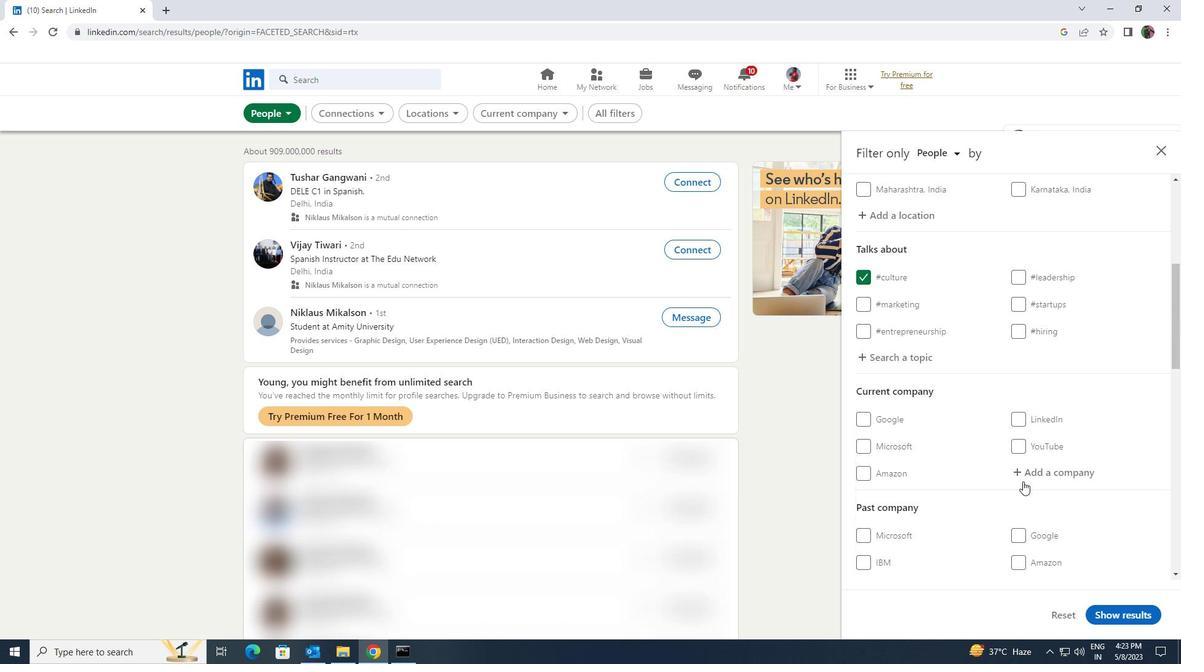 
Action: Mouse pressed left at (1024, 477)
Screenshot: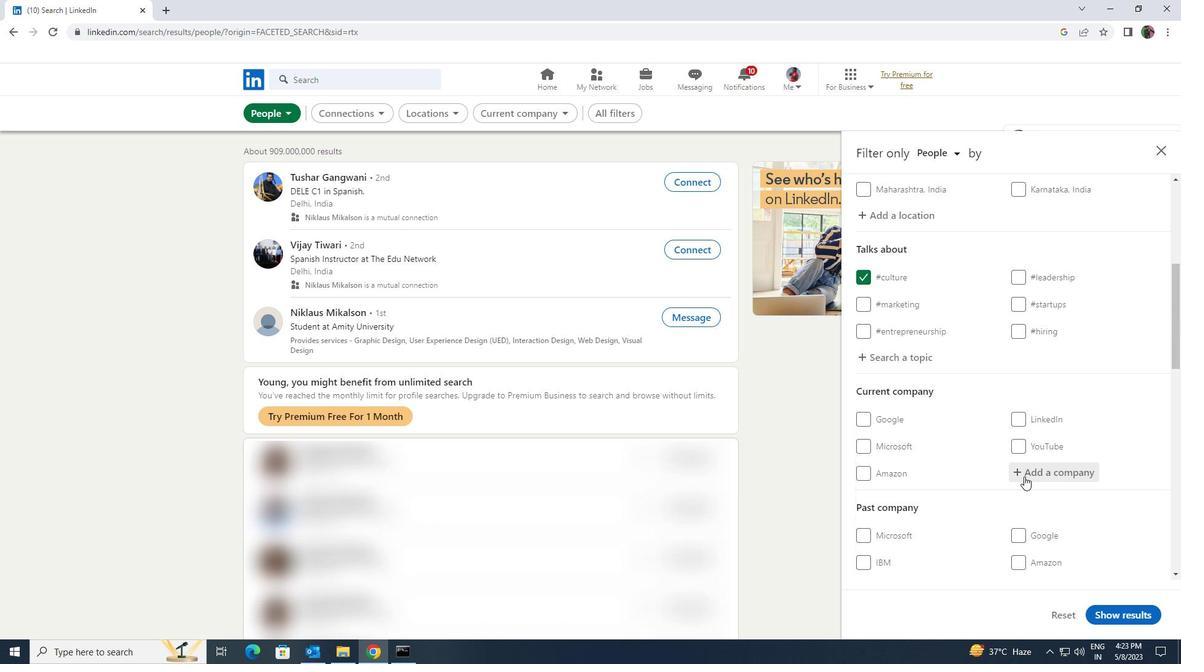 
Action: Key pressed <Key.shift>INFO
Screenshot: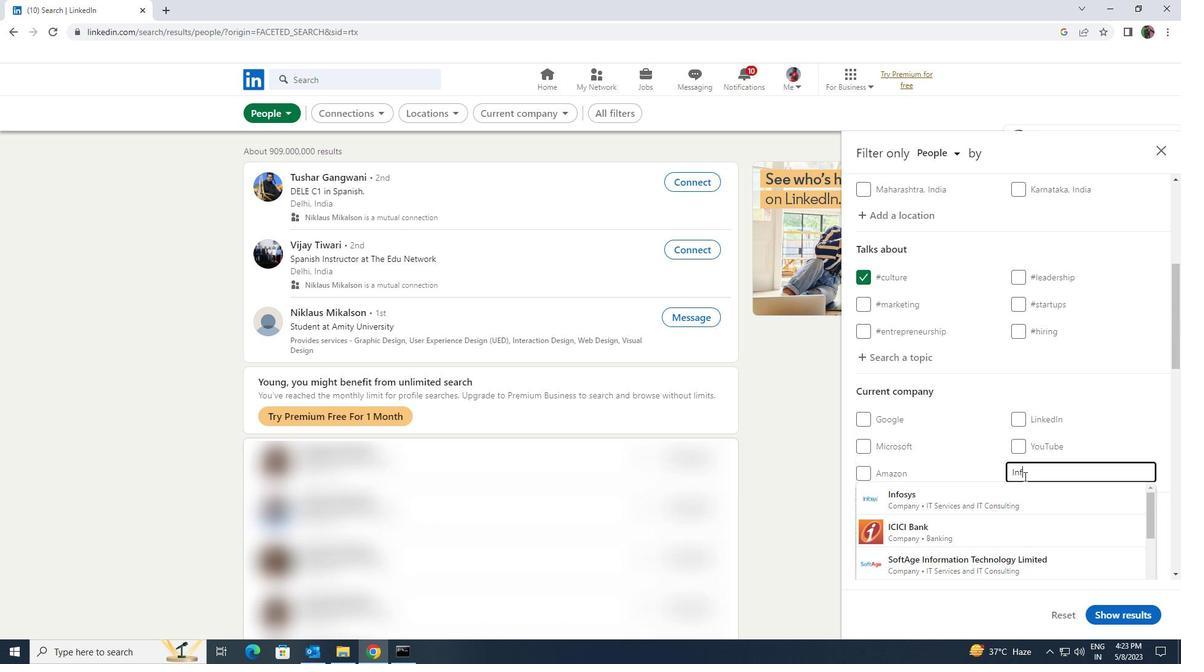 
Action: Mouse moved to (1028, 493)
Screenshot: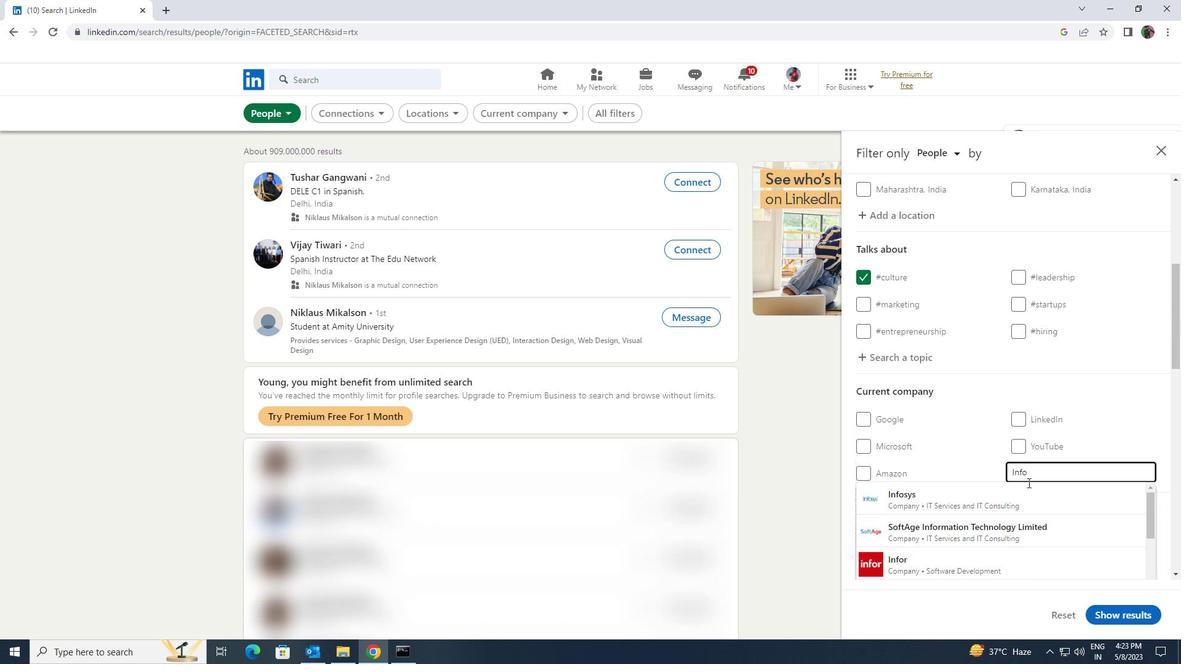 
Action: Mouse pressed left at (1028, 493)
Screenshot: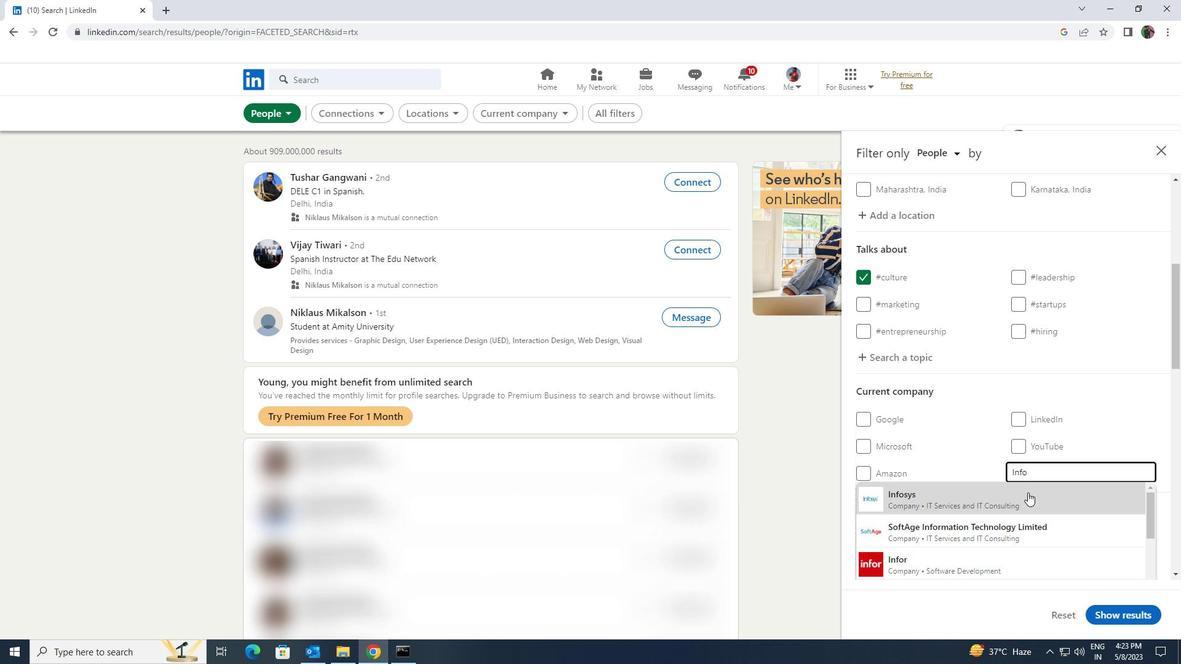 
Action: Mouse scrolled (1028, 492) with delta (0, 0)
Screenshot: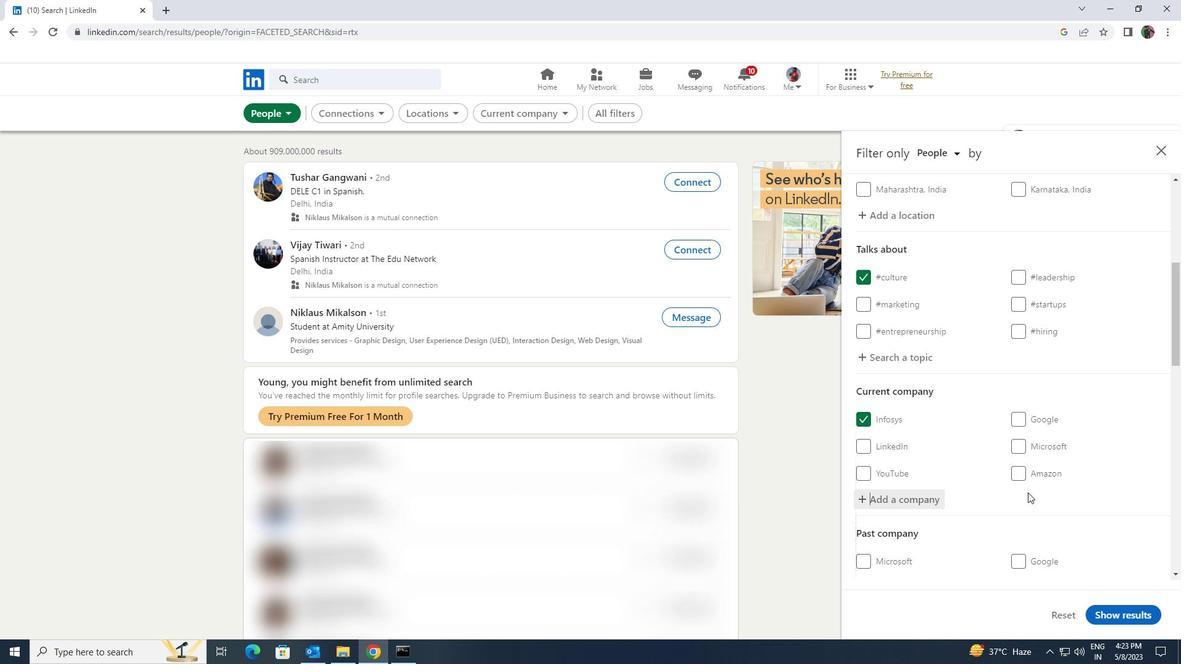 
Action: Mouse scrolled (1028, 492) with delta (0, 0)
Screenshot: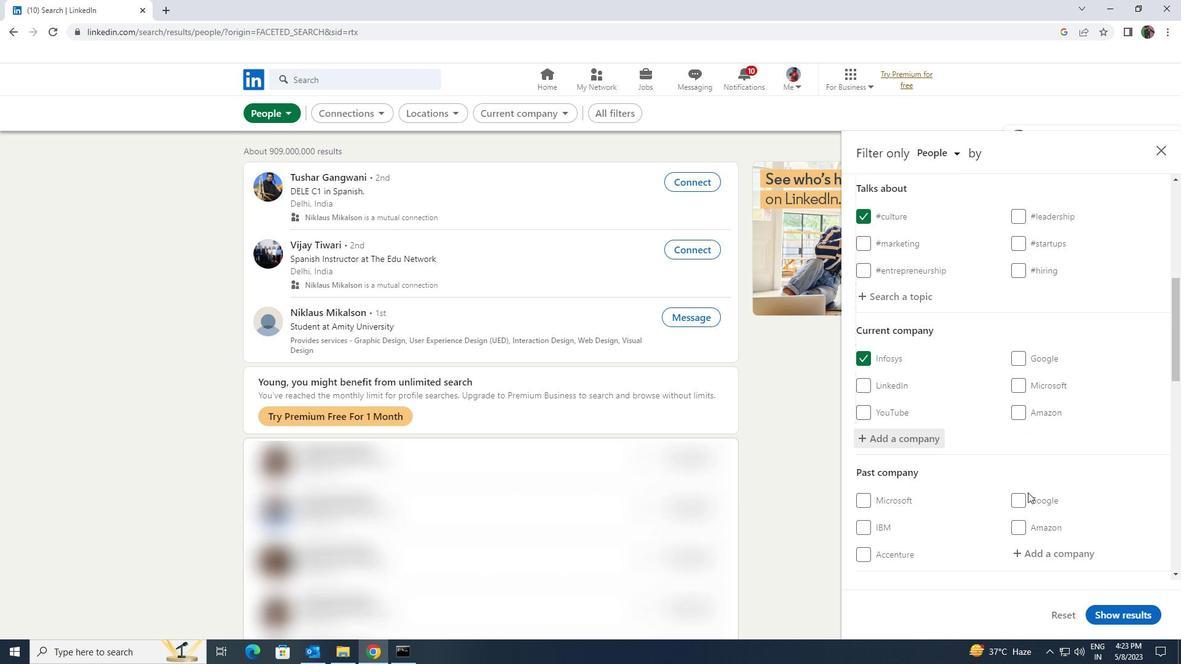 
Action: Mouse scrolled (1028, 492) with delta (0, 0)
Screenshot: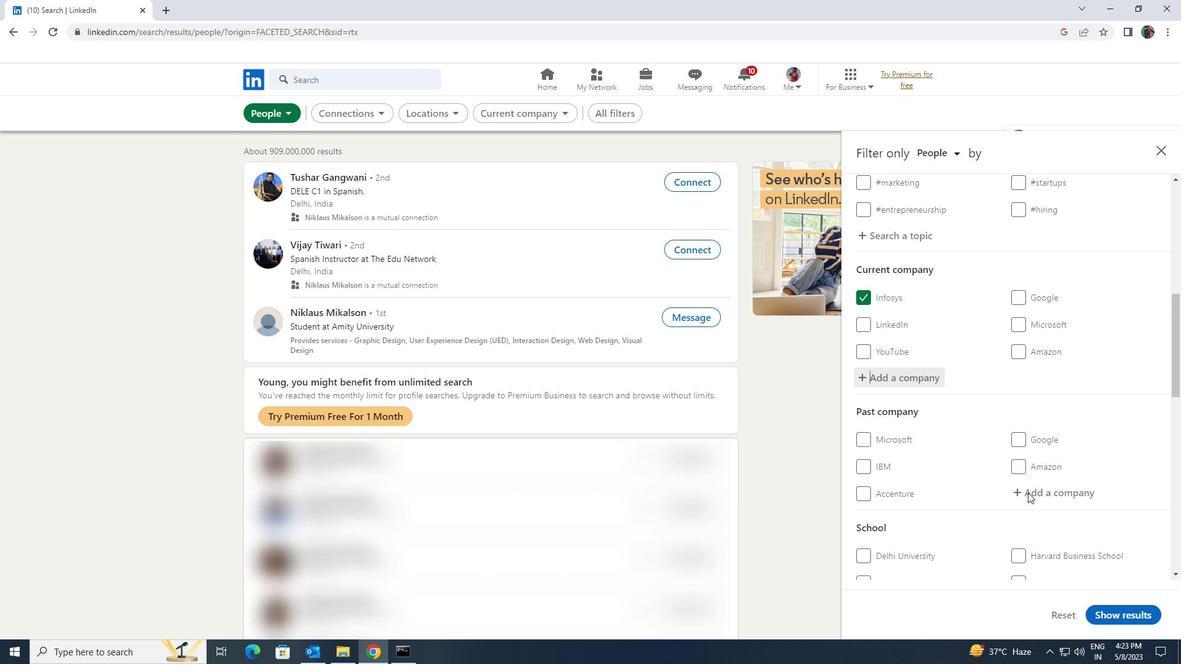 
Action: Mouse scrolled (1028, 492) with delta (0, 0)
Screenshot: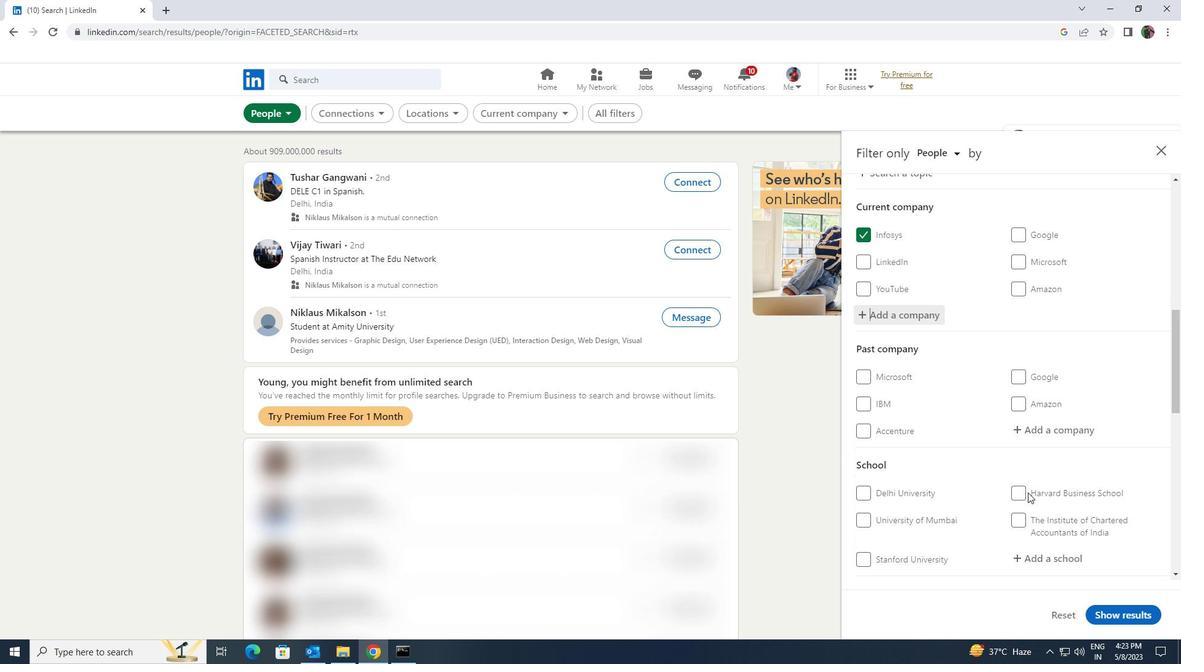 
Action: Mouse moved to (1032, 495)
Screenshot: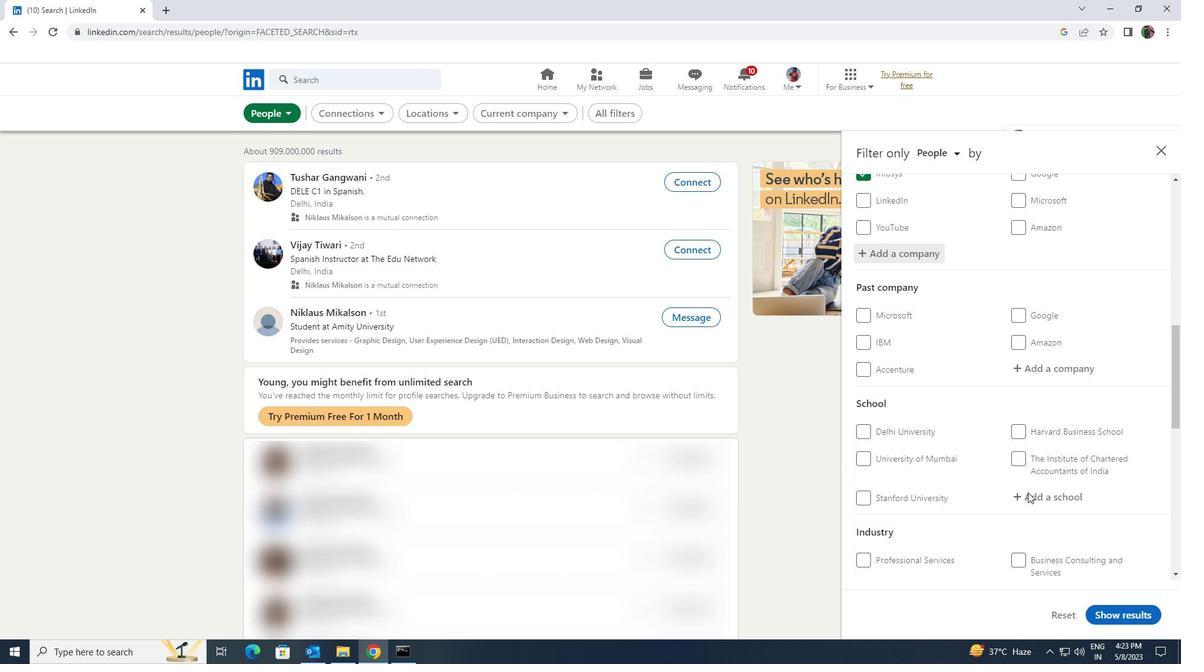 
Action: Mouse pressed left at (1032, 495)
Screenshot: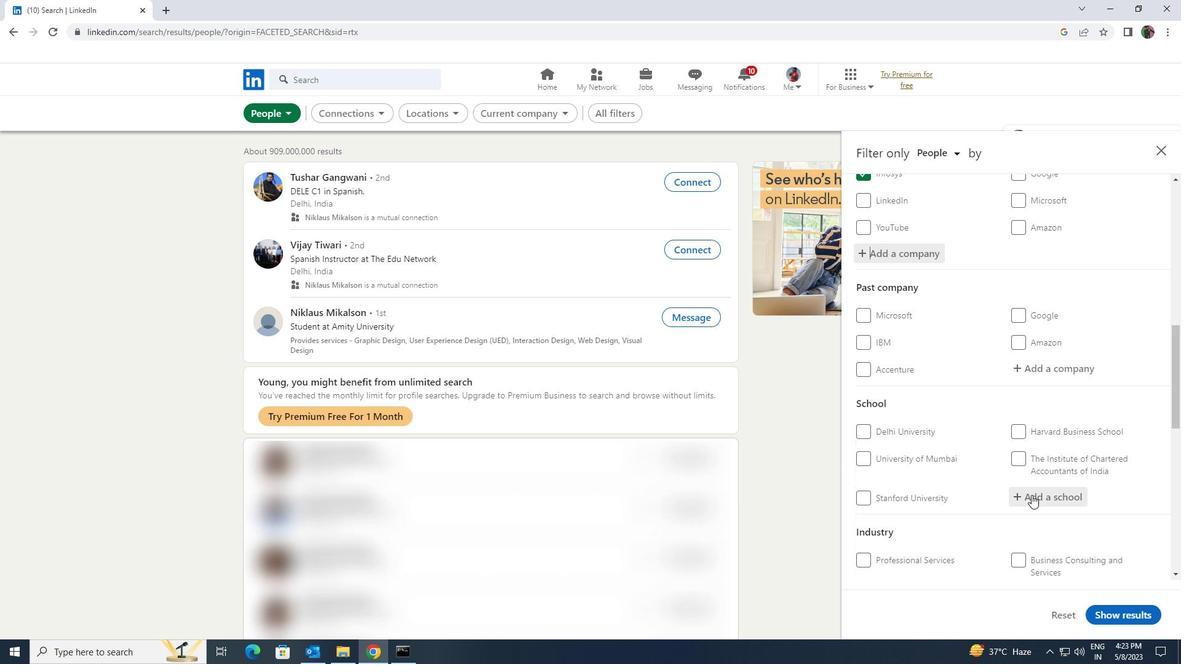 
Action: Key pressed <Key.shift><Key.shift><Key.shift>DAYANAND<Key.space><Key.shift><Key.shift>SAGAR<Key.space><Key.shift>COLLEGE<Key.space>OF<Key.space><Key.shift>ENGINEERING<Key.space><Key.shift>BANH<Key.backspace>GALORE<Key.enter>
Screenshot: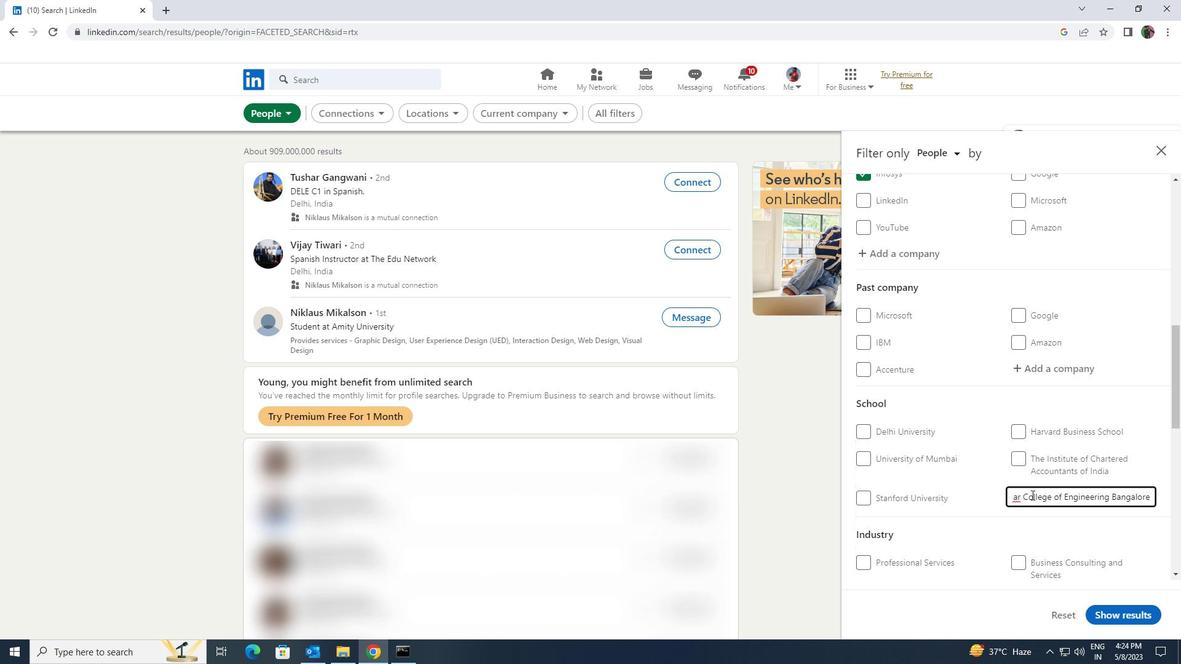 
Action: Mouse scrolled (1032, 494) with delta (0, 0)
Screenshot: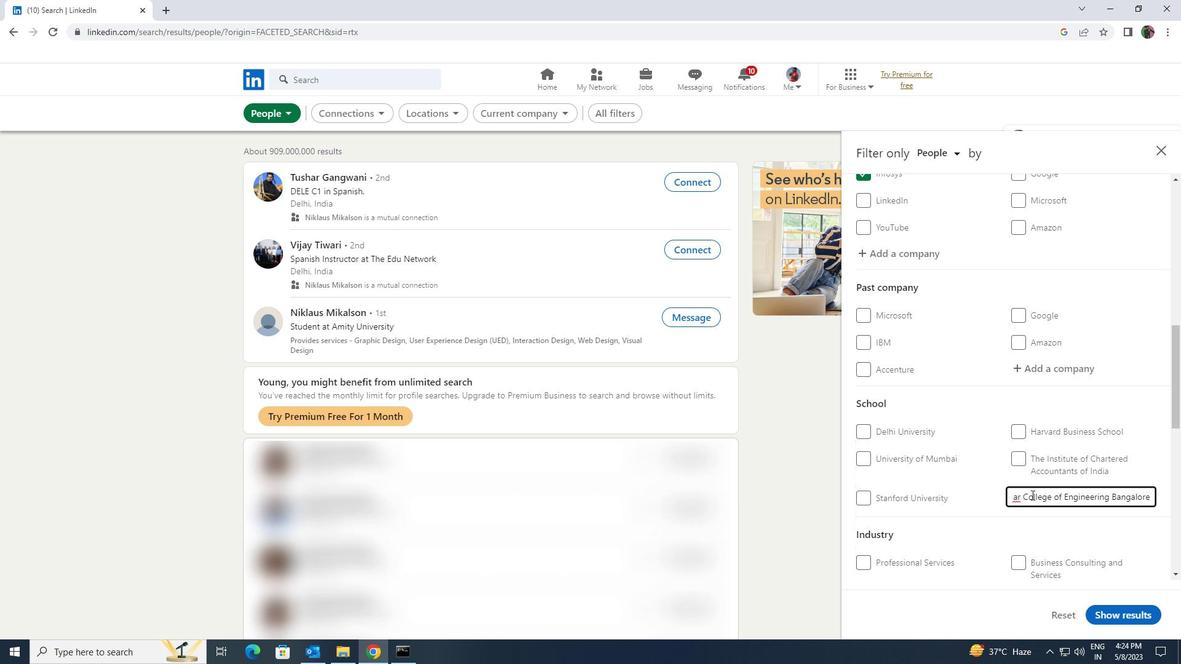 
Action: Mouse scrolled (1032, 494) with delta (0, 0)
Screenshot: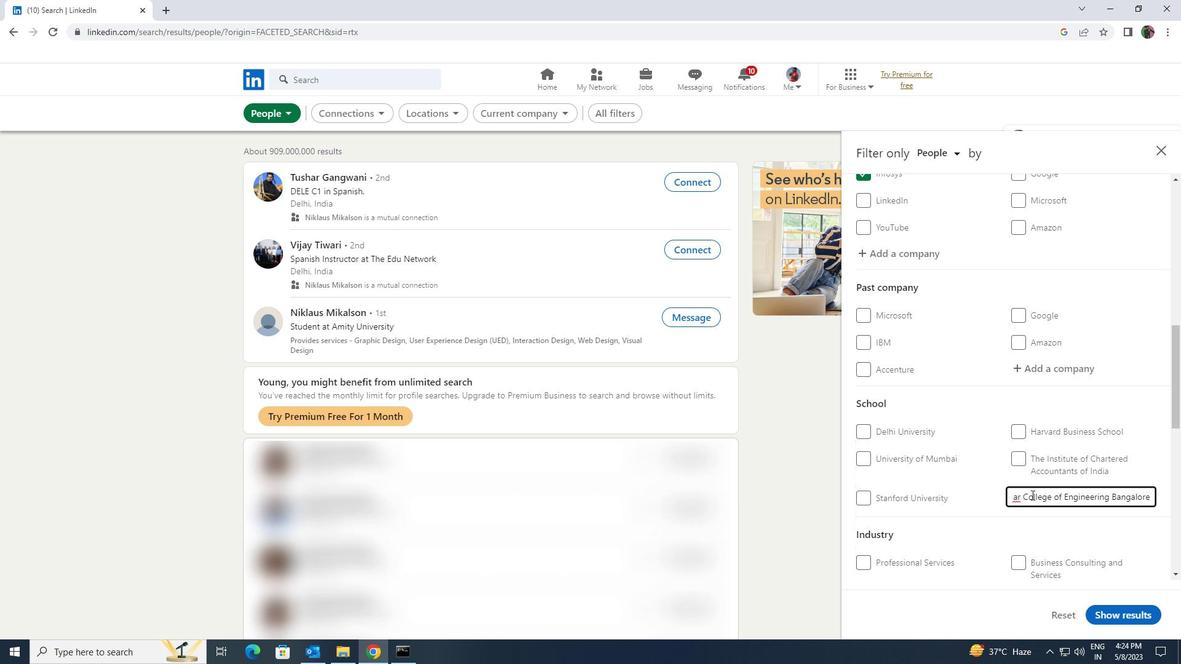 
Action: Mouse moved to (1032, 511)
Screenshot: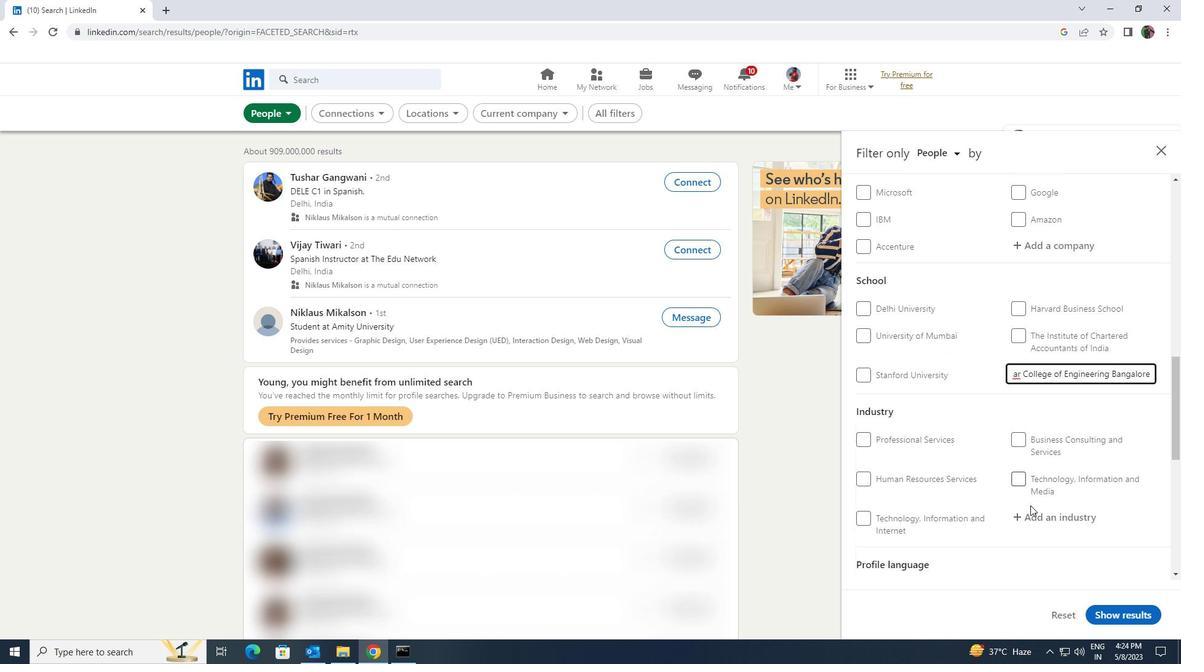 
Action: Mouse pressed left at (1032, 511)
Screenshot: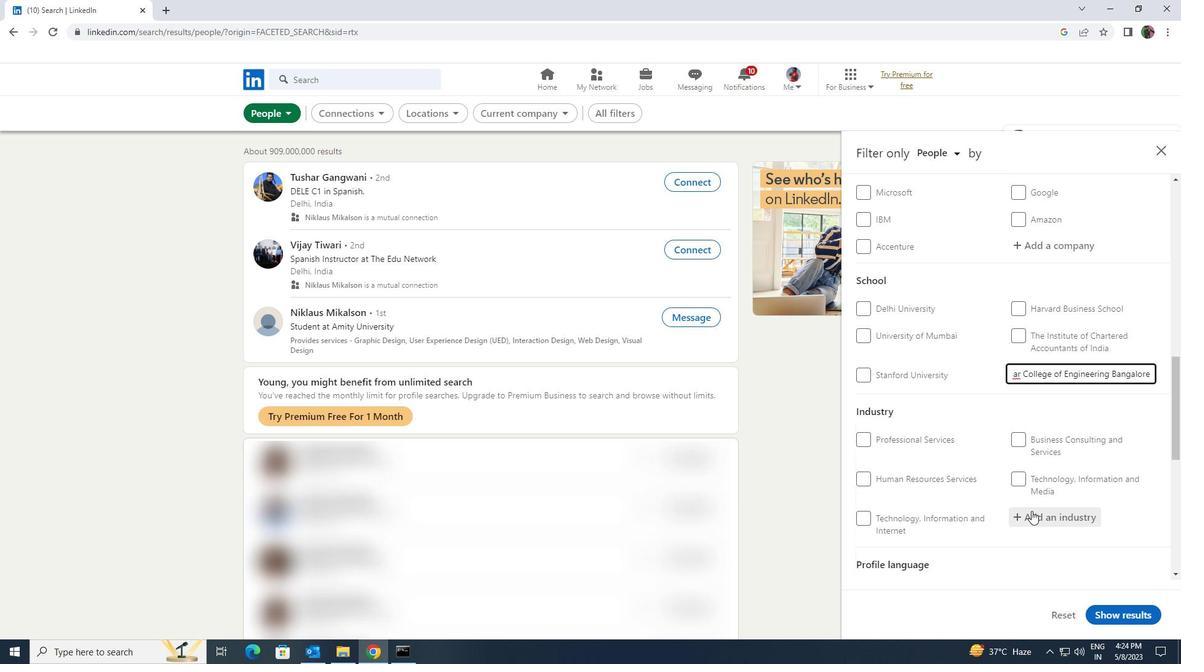 
Action: Key pressed <Key.shift><Key.shift><Key.shift><Key.shift><Key.shift><Key.shift><Key.shift>TRANSPO
Screenshot: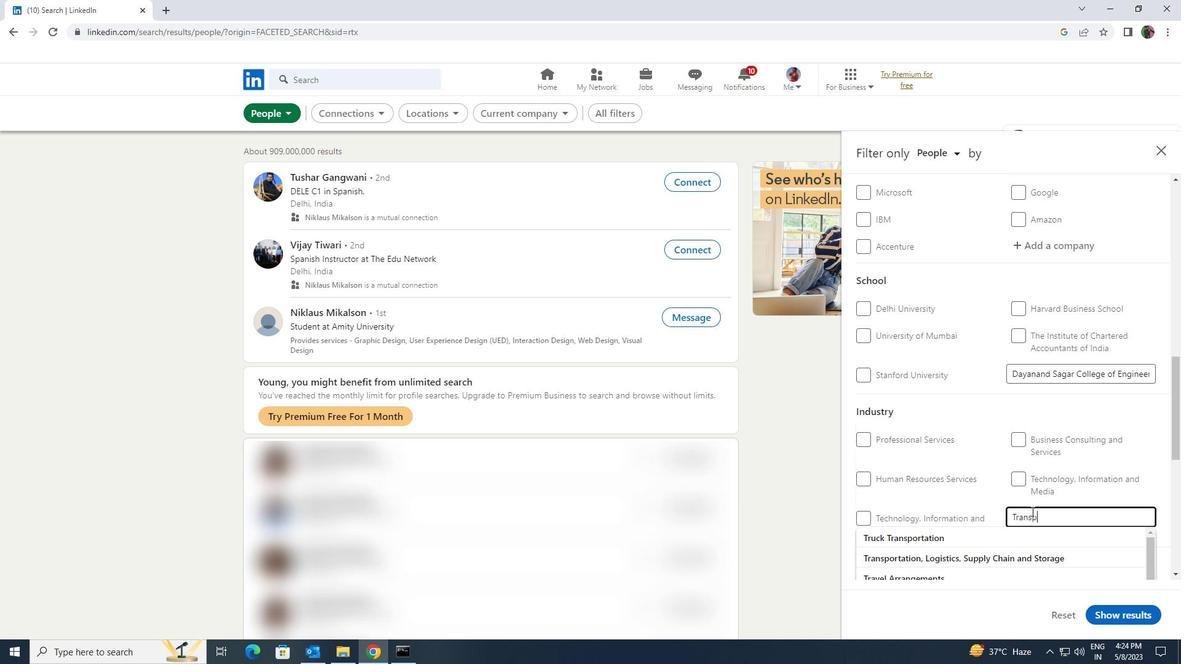 
Action: Mouse scrolled (1032, 510) with delta (0, 0)
Screenshot: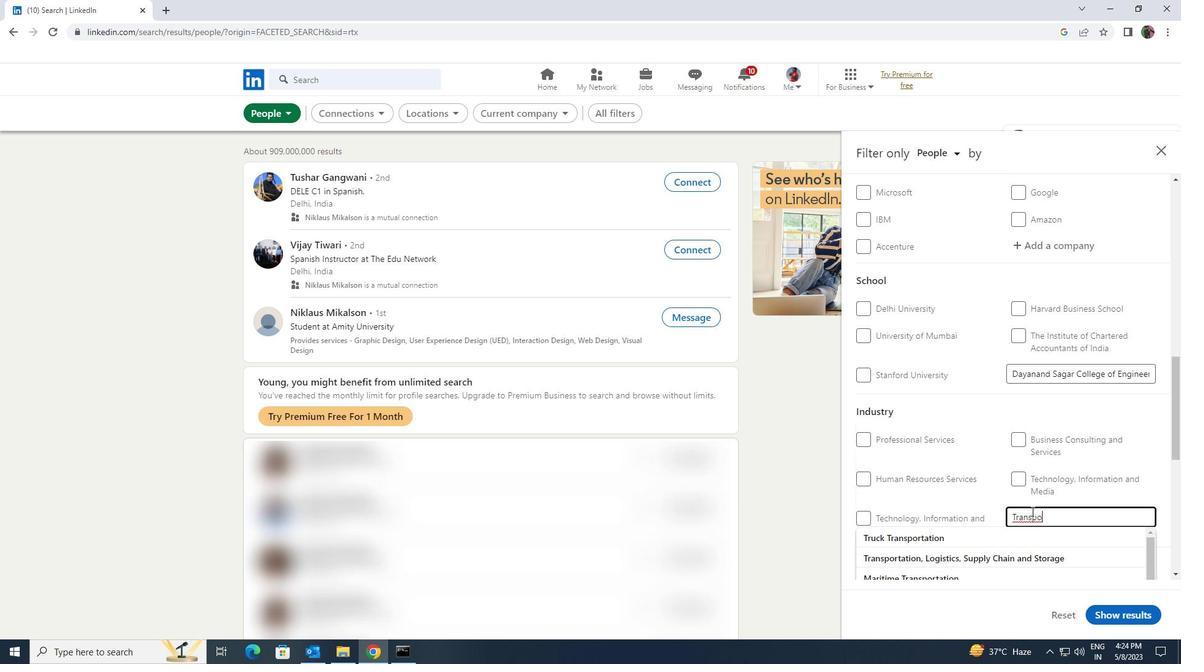 
Action: Key pressed RTATION<Key.space><Key.shift>PRO
Screenshot: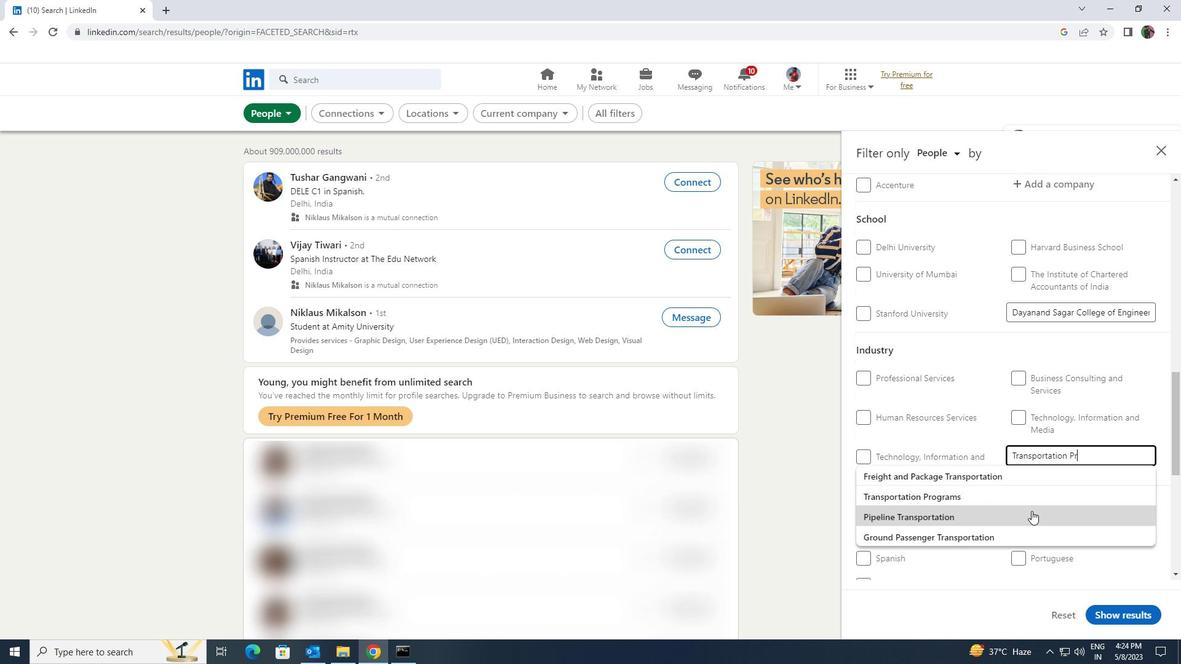 
Action: Mouse moved to (1024, 477)
Screenshot: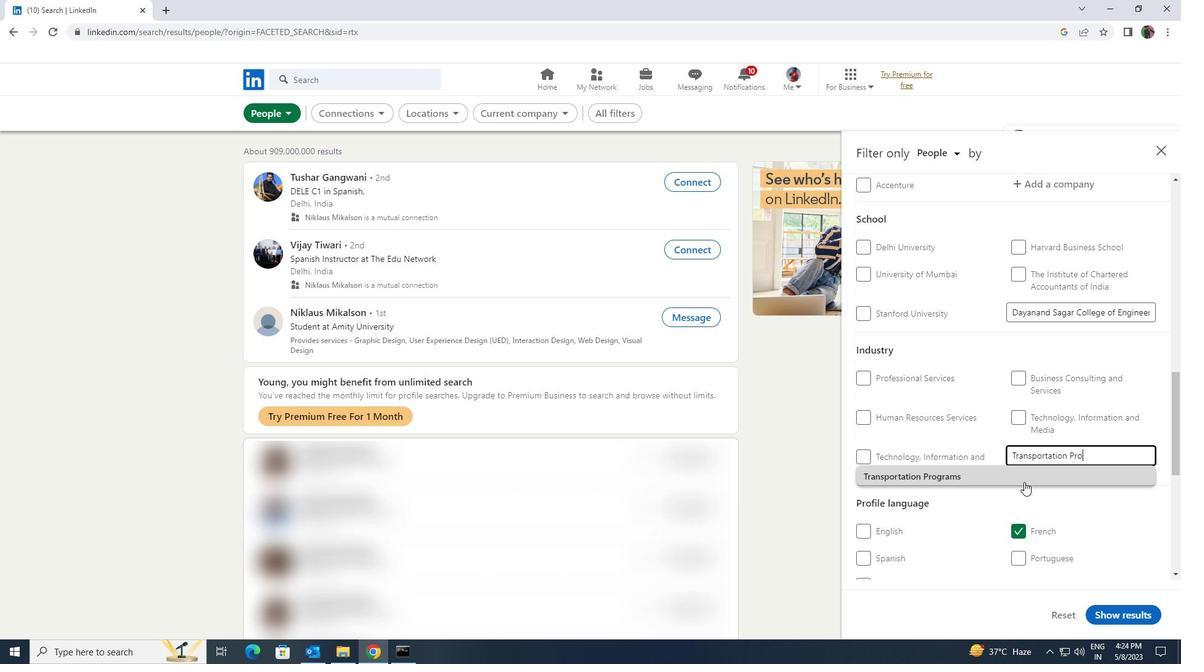 
Action: Mouse pressed left at (1024, 477)
Screenshot: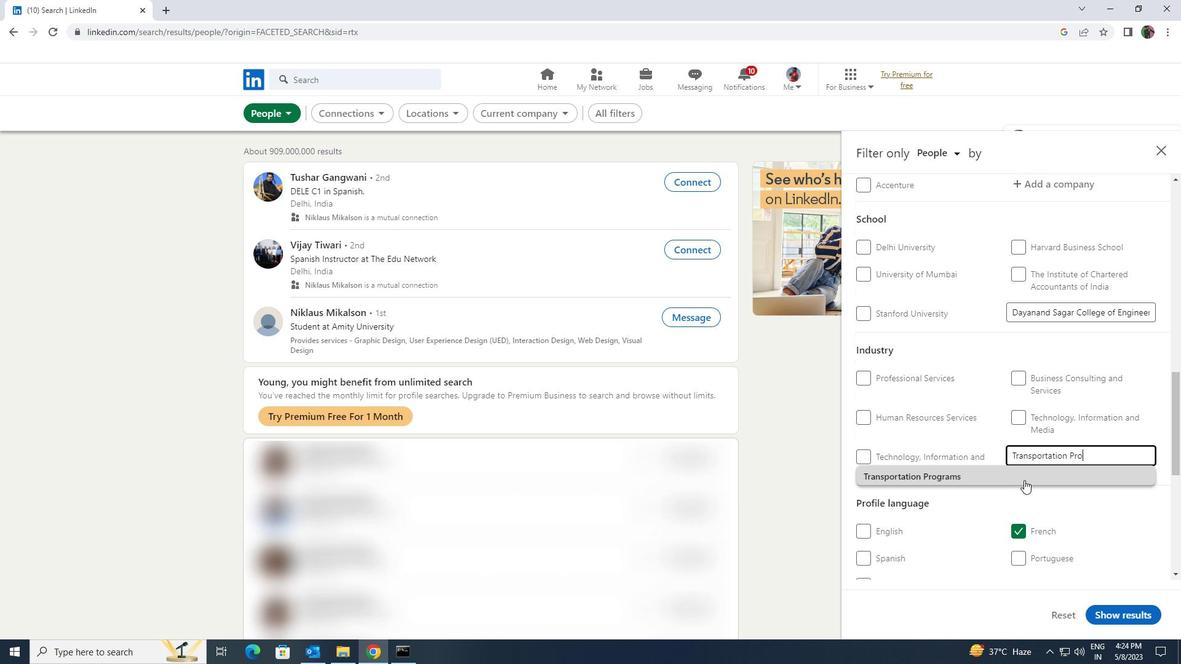 
Action: Mouse scrolled (1024, 476) with delta (0, 0)
Screenshot: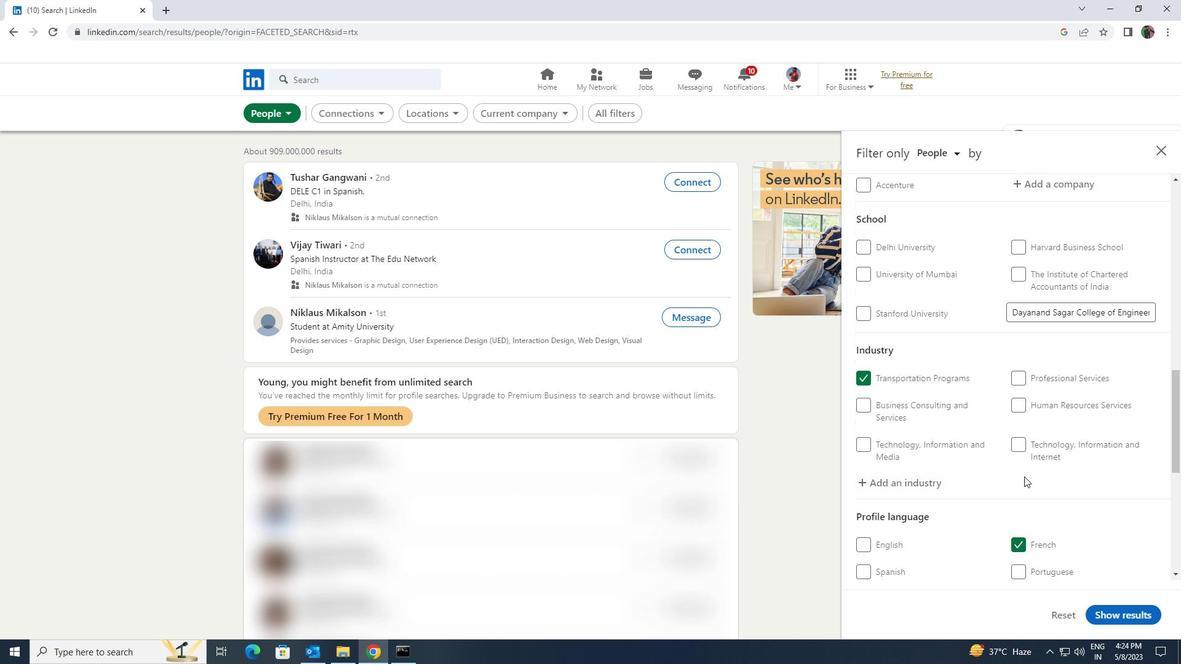 
Action: Mouse scrolled (1024, 476) with delta (0, 0)
Screenshot: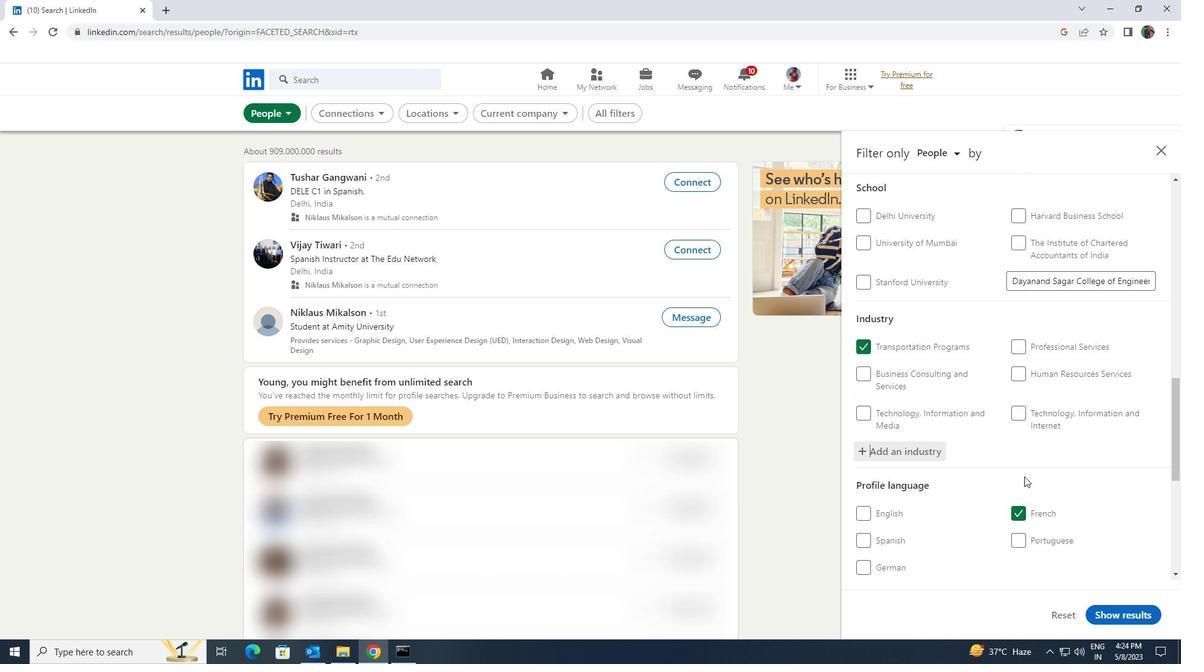 
Action: Mouse scrolled (1024, 476) with delta (0, 0)
Screenshot: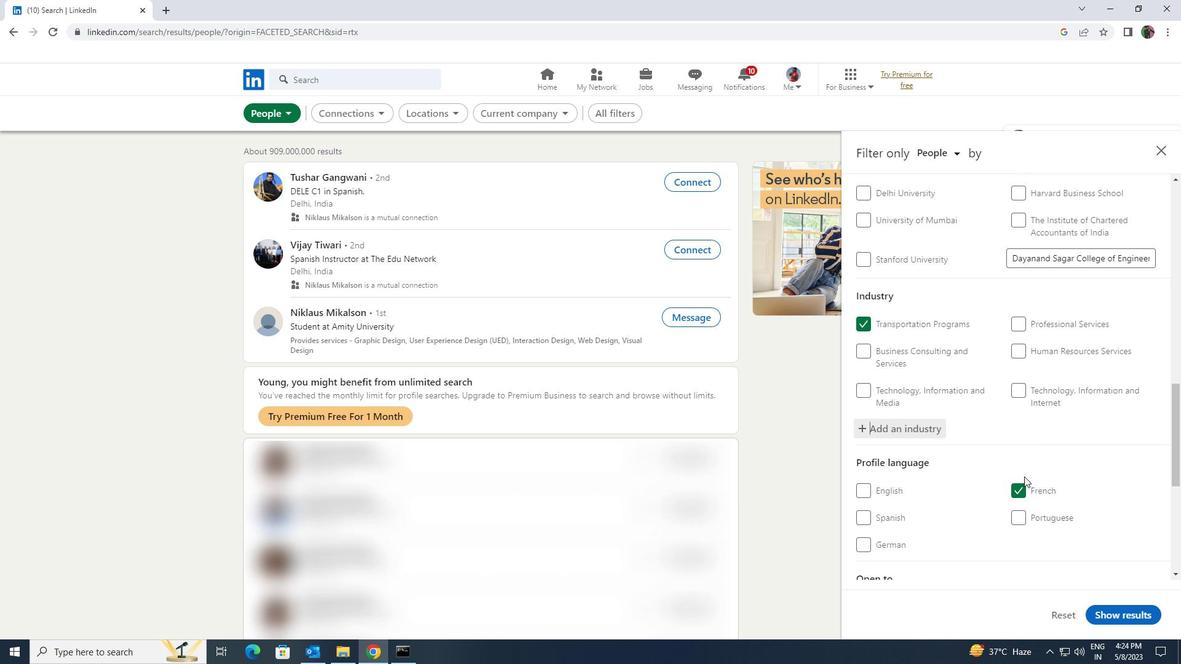 
Action: Mouse scrolled (1024, 476) with delta (0, 0)
Screenshot: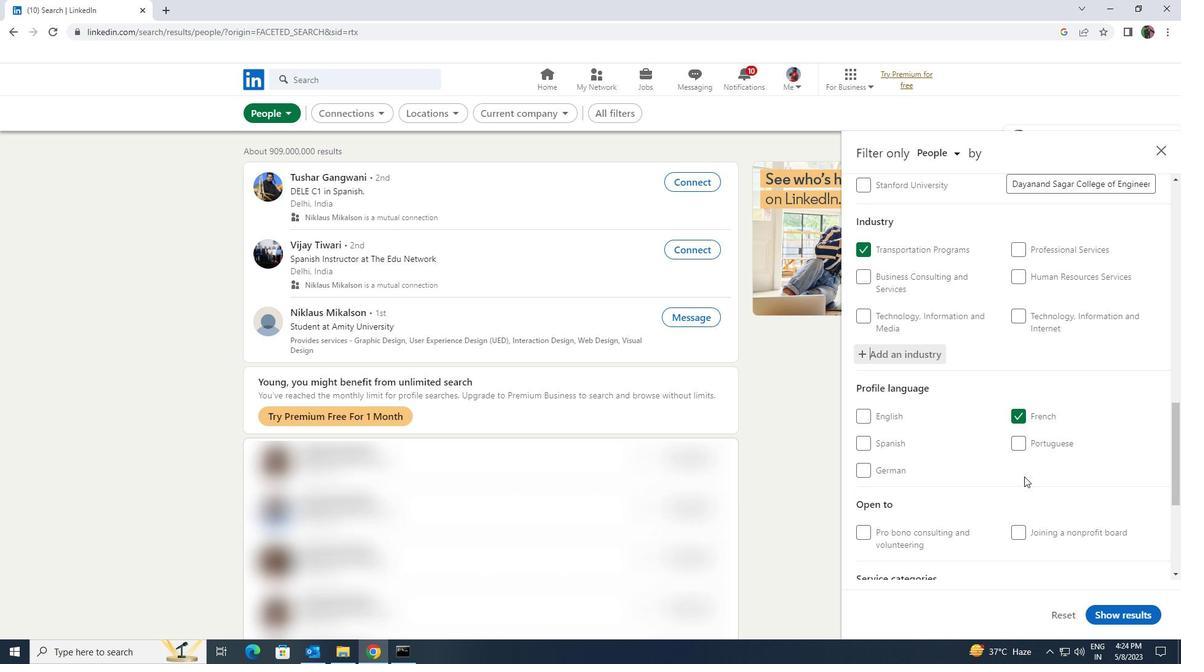
Action: Mouse scrolled (1024, 476) with delta (0, 0)
Screenshot: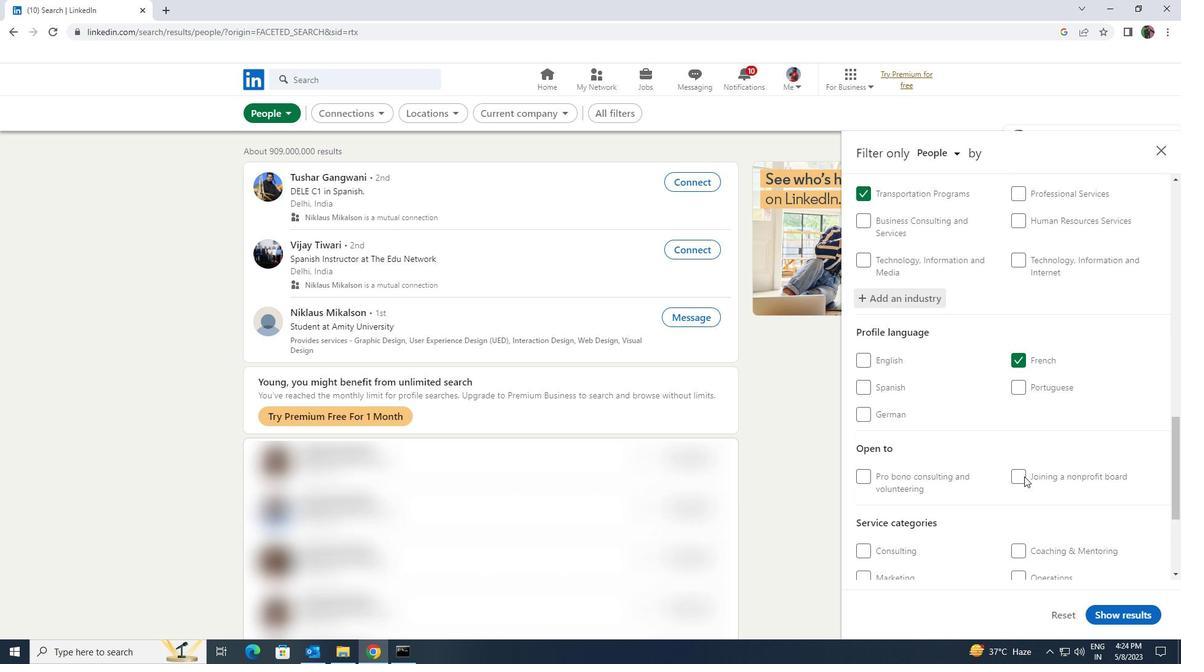 
Action: Mouse scrolled (1024, 476) with delta (0, 0)
Screenshot: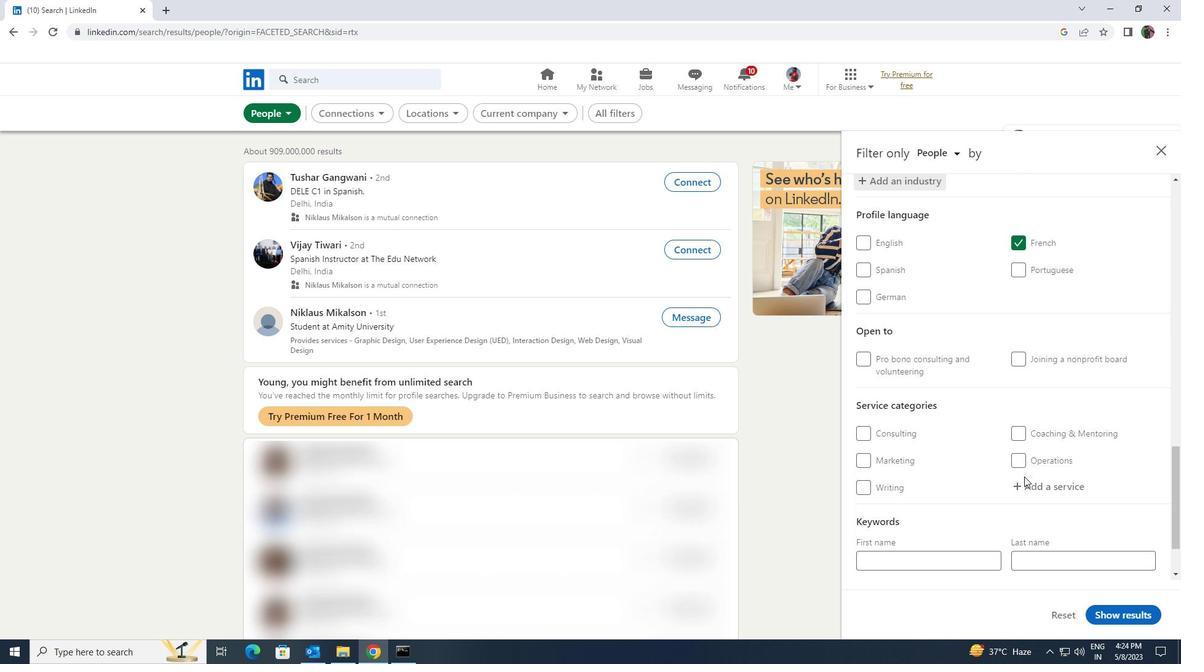 
Action: Mouse moved to (1029, 425)
Screenshot: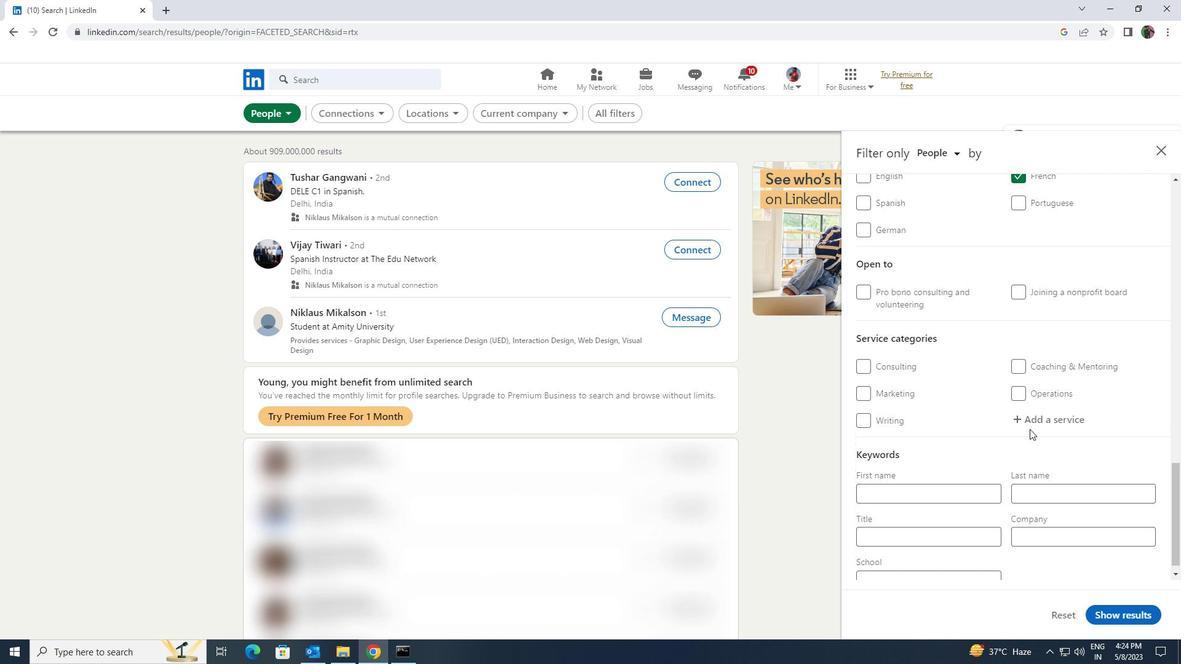 
Action: Mouse pressed left at (1029, 425)
Screenshot: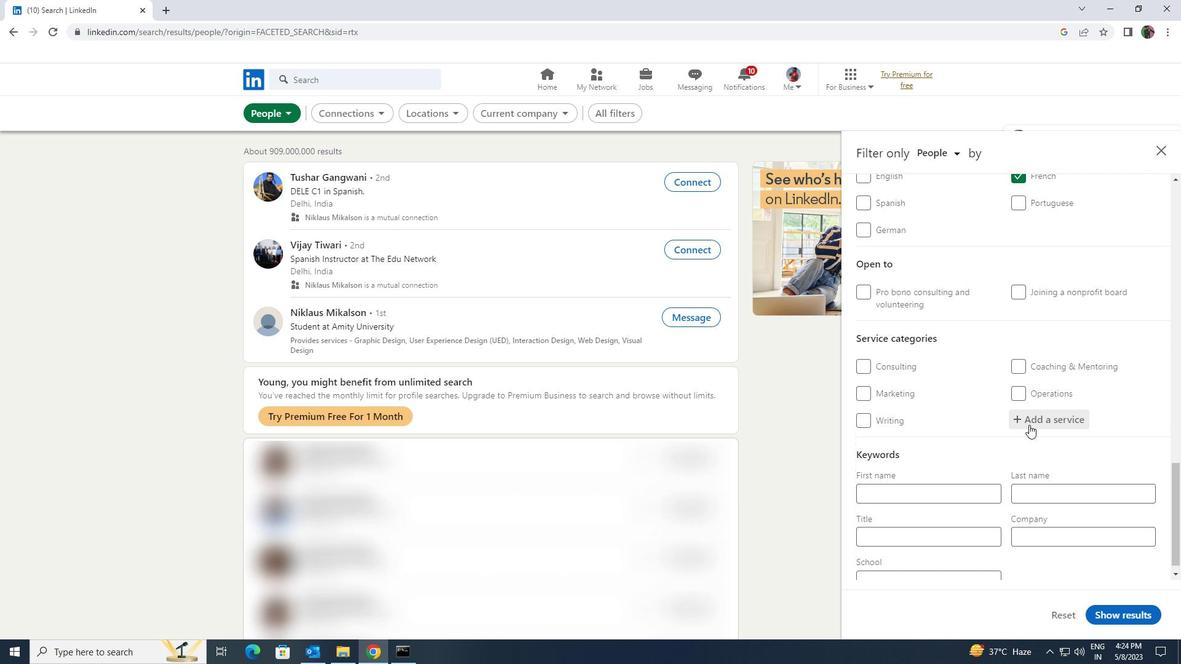 
Action: Key pressed <Key.shift><Key.shift><Key.shift><Key.shift>FILI
Screenshot: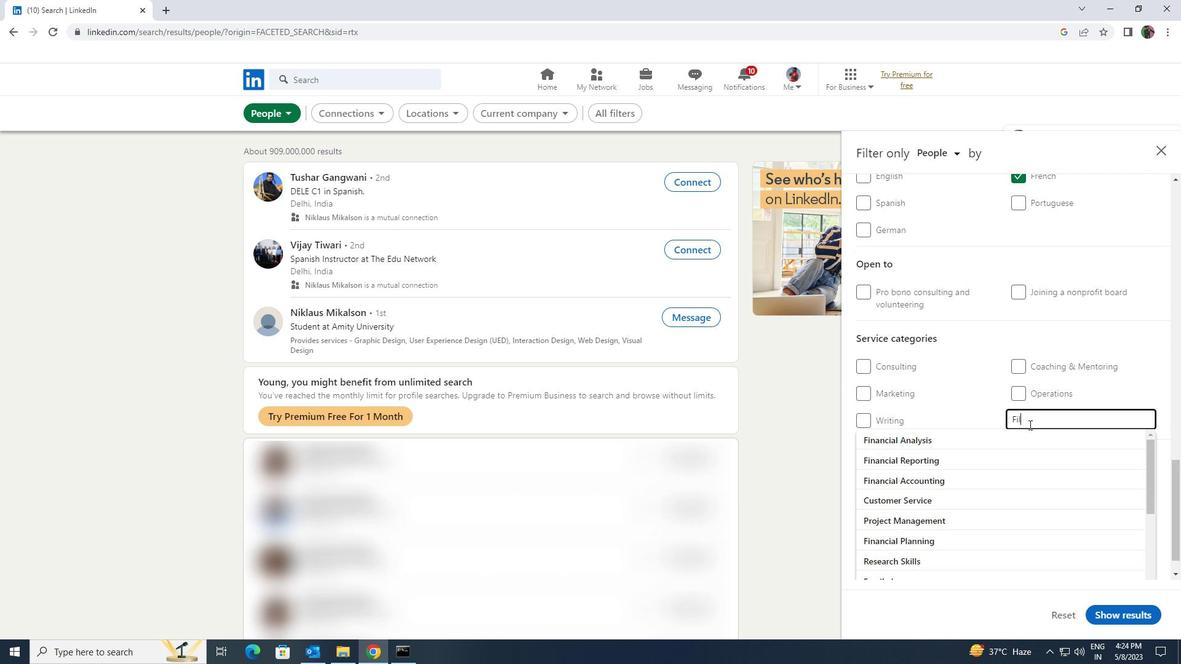 
Action: Mouse moved to (1020, 437)
Screenshot: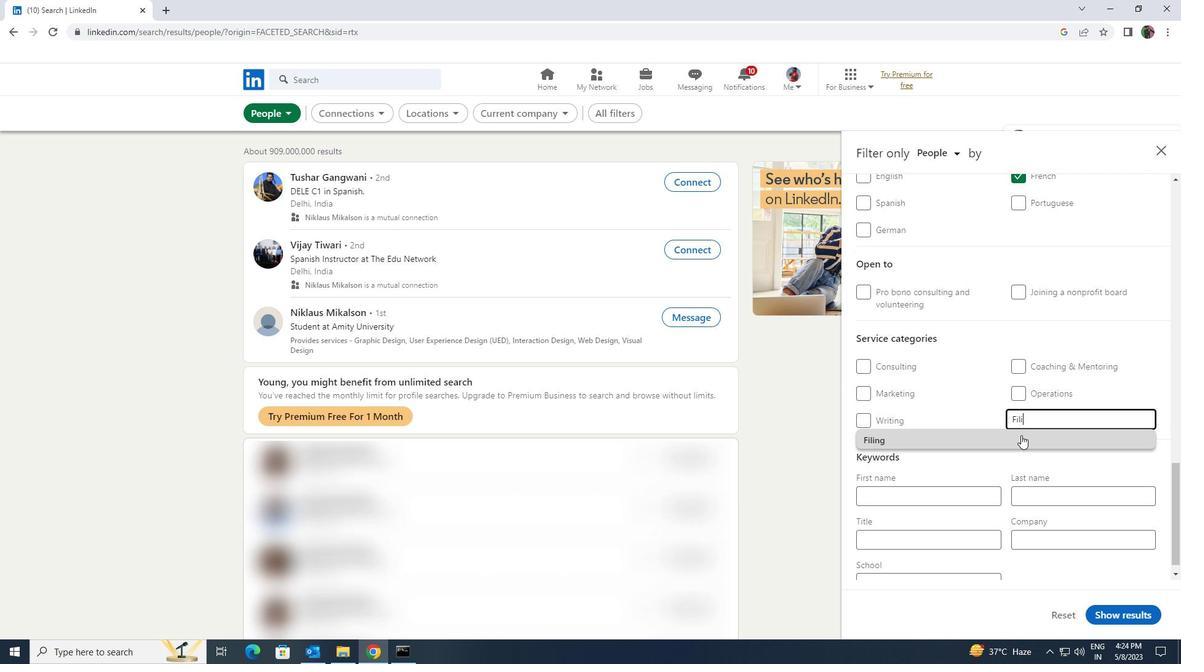 
Action: Mouse pressed left at (1020, 437)
Screenshot: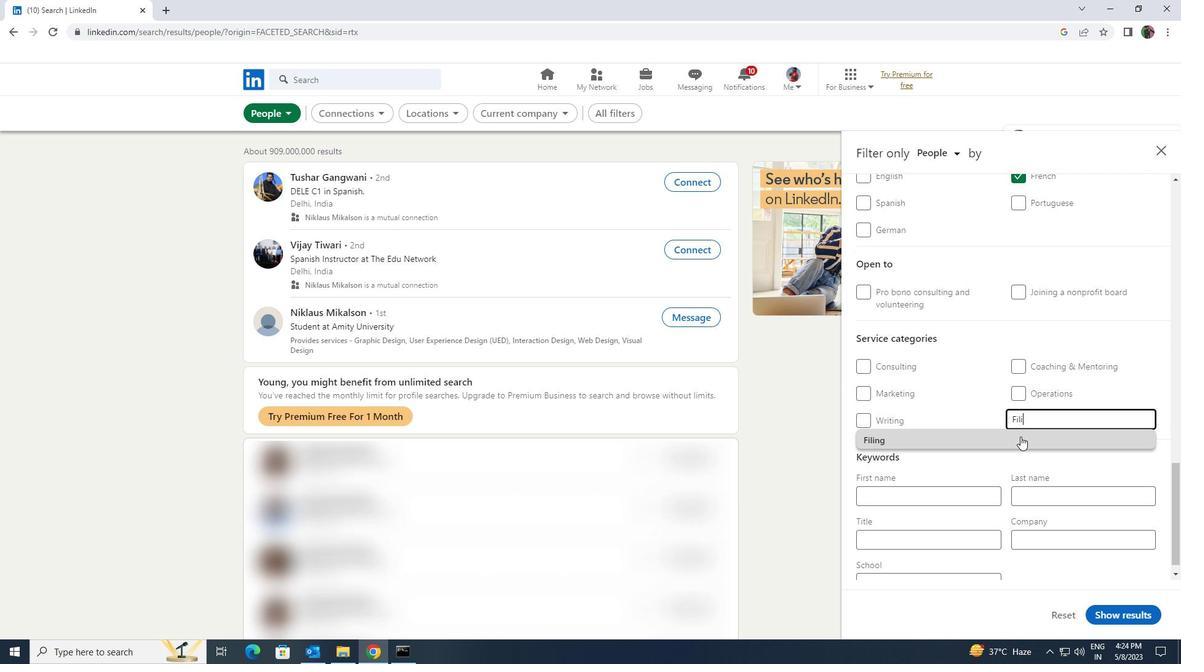 
Action: Mouse scrolled (1020, 437) with delta (0, 0)
Screenshot: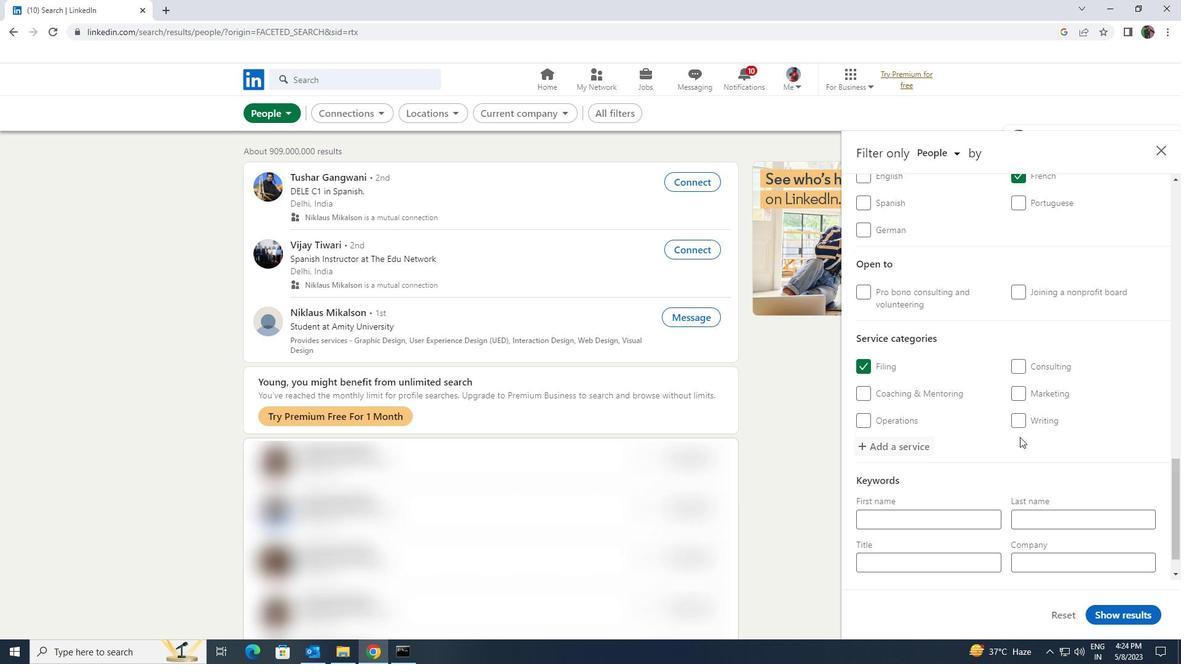 
Action: Mouse scrolled (1020, 437) with delta (0, 0)
Screenshot: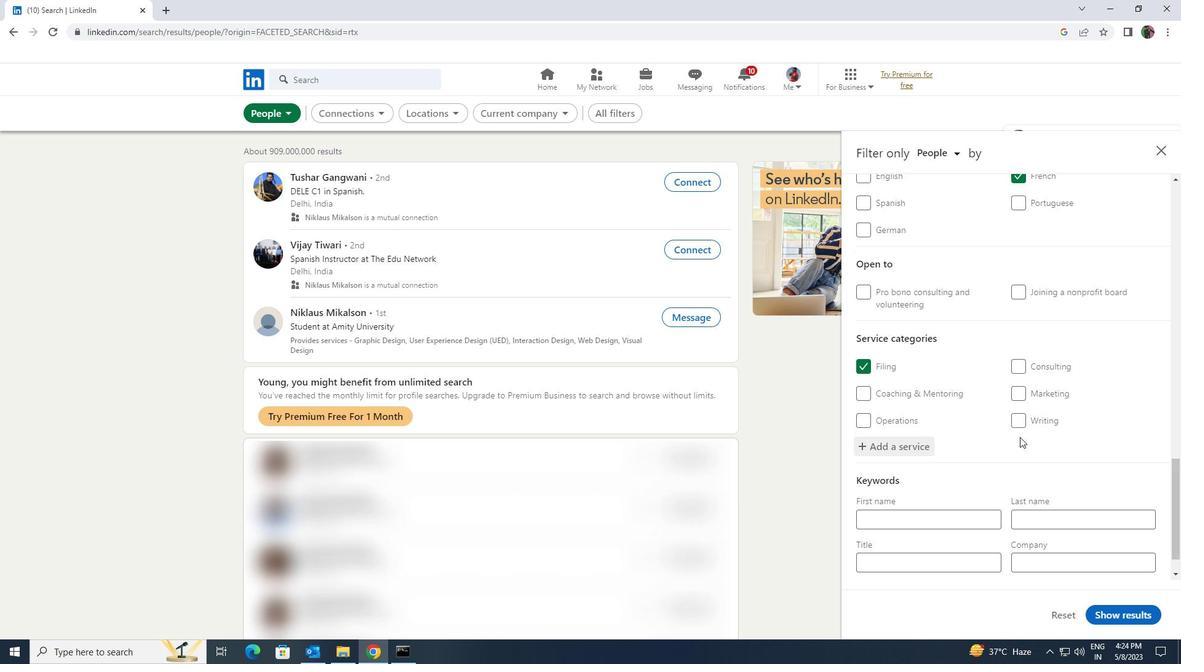 
Action: Mouse scrolled (1020, 437) with delta (0, 0)
Screenshot: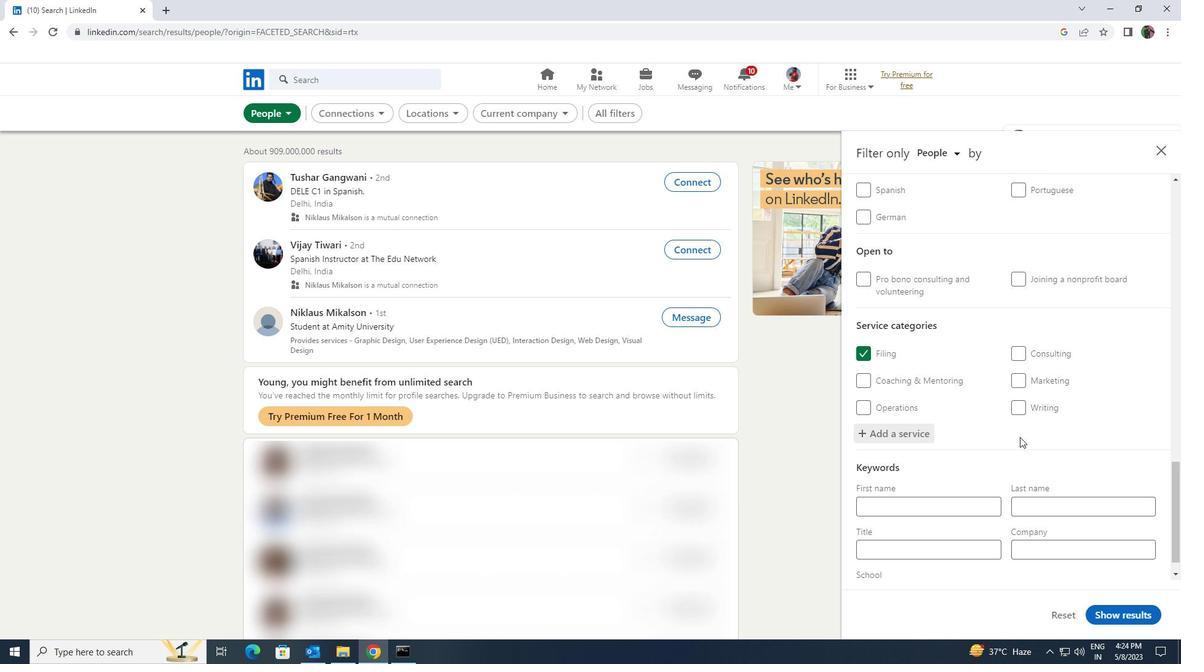 
Action: Mouse scrolled (1020, 437) with delta (0, 0)
Screenshot: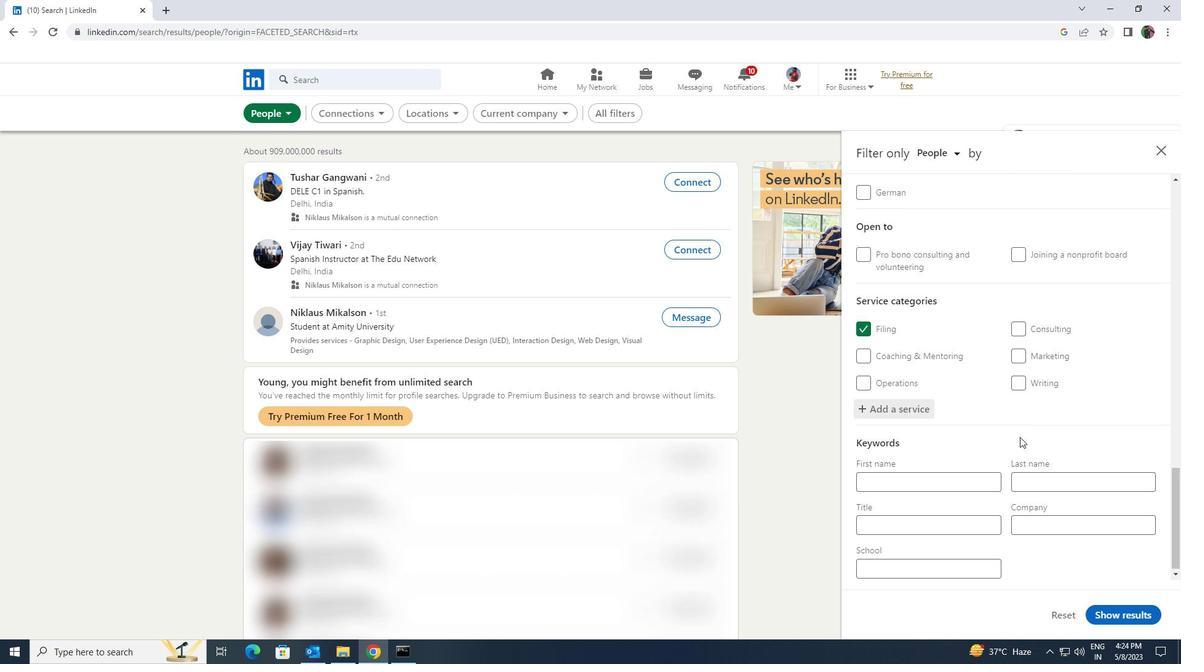 
Action: Mouse moved to (986, 520)
Screenshot: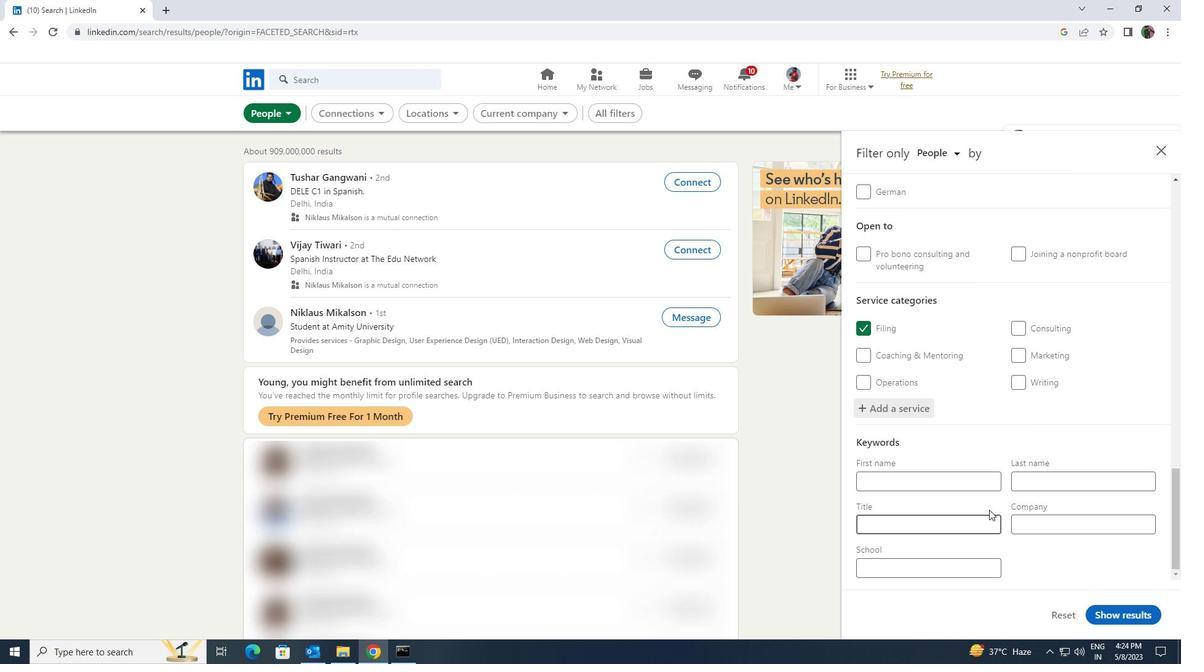 
Action: Mouse pressed left at (986, 520)
Screenshot: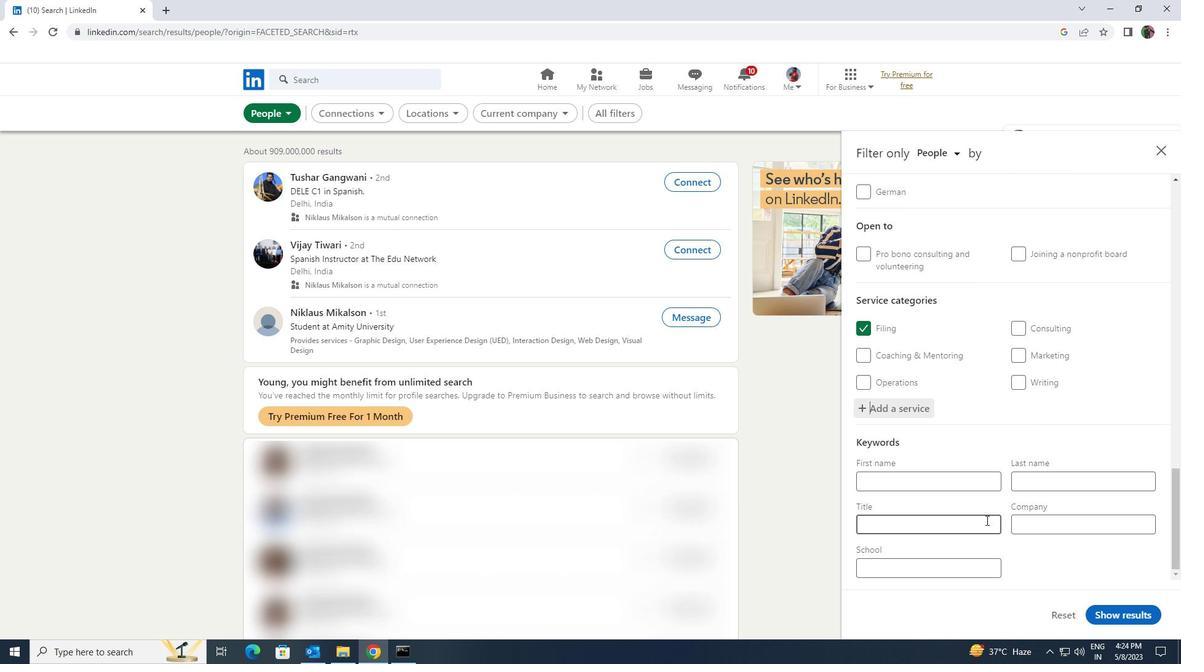 
Action: Key pressed <Key.shift><Key.shift><Key.shift><Key.shift><Key.shift><Key.shift><Key.shift><Key.shift><Key.shift><Key.shift><Key.shift><Key.shift>CASHIER
Screenshot: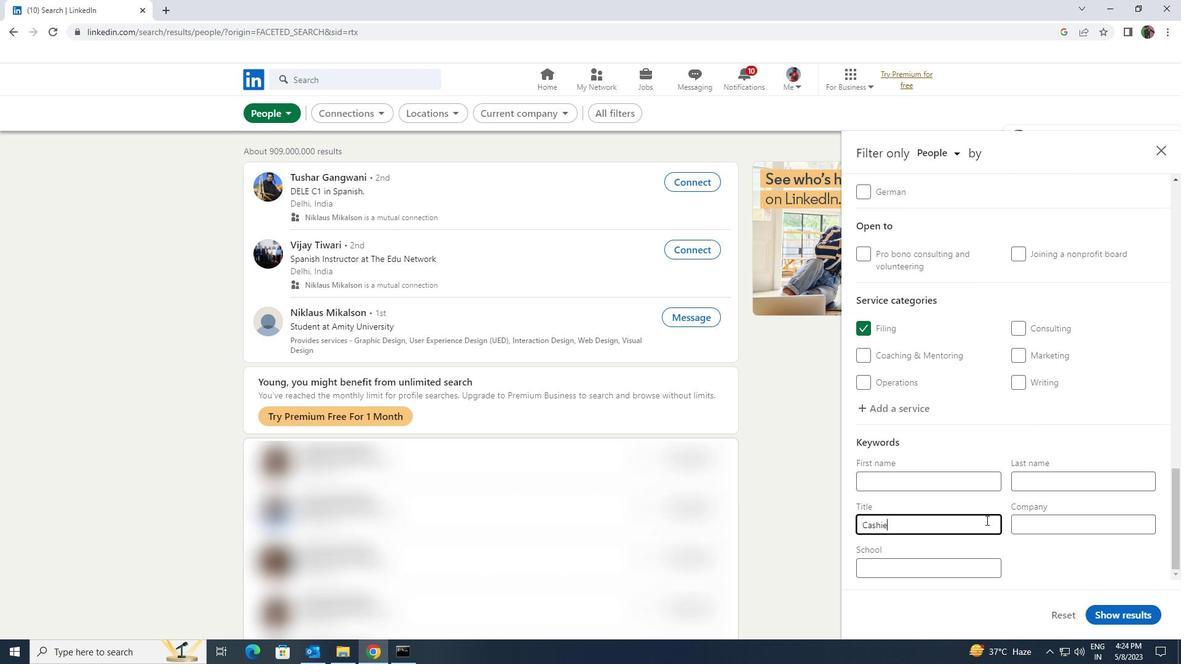 
Action: Mouse moved to (1095, 611)
Screenshot: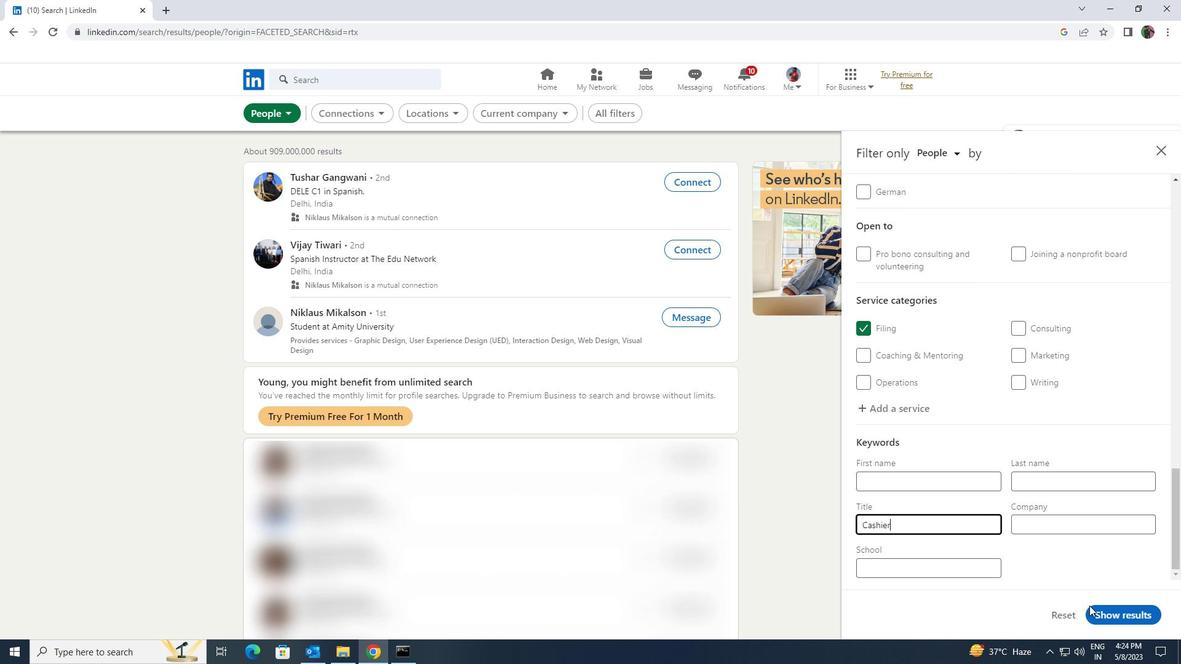 
Action: Mouse pressed left at (1095, 611)
Screenshot: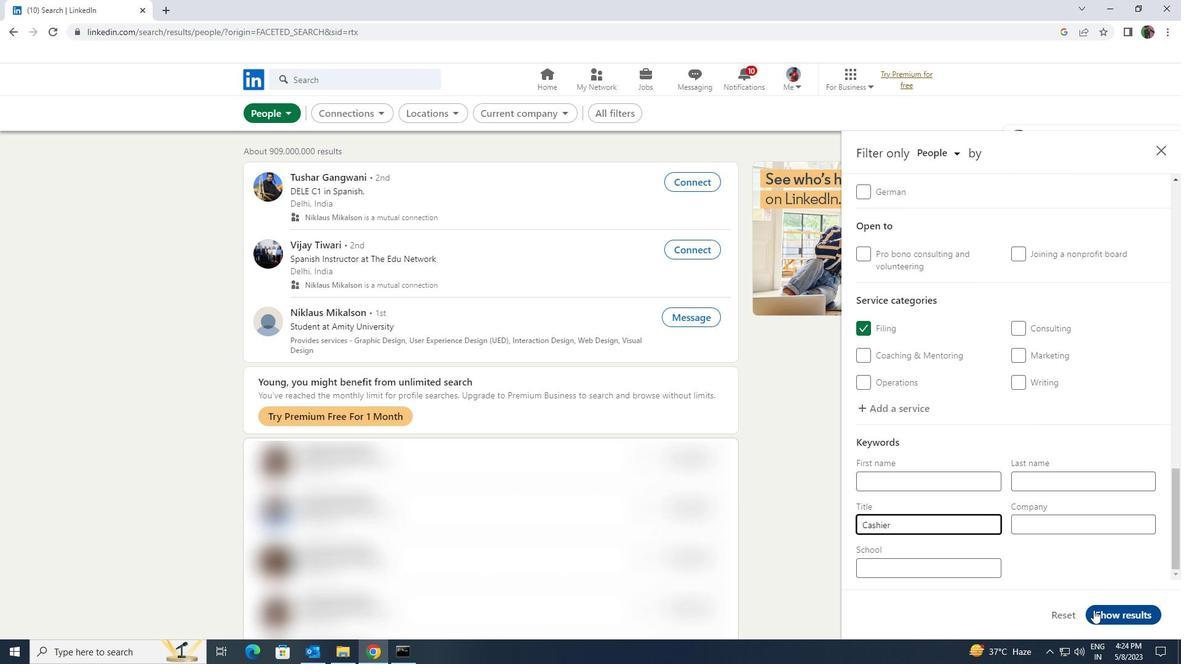 
